 Task: Find connections with filter location Lengshuijiang with filter topic #family with filter profile language German with filter current company Shardul Amarchand Mangaldas & Co with filter school Punyashlok Ahilyadevi Holkar Solapur University, Solapur with filter industry Internet Publishing with filter service category Financial Analysis with filter keywords title VP of Miscellaneous Stuff
Action: Mouse moved to (267, 197)
Screenshot: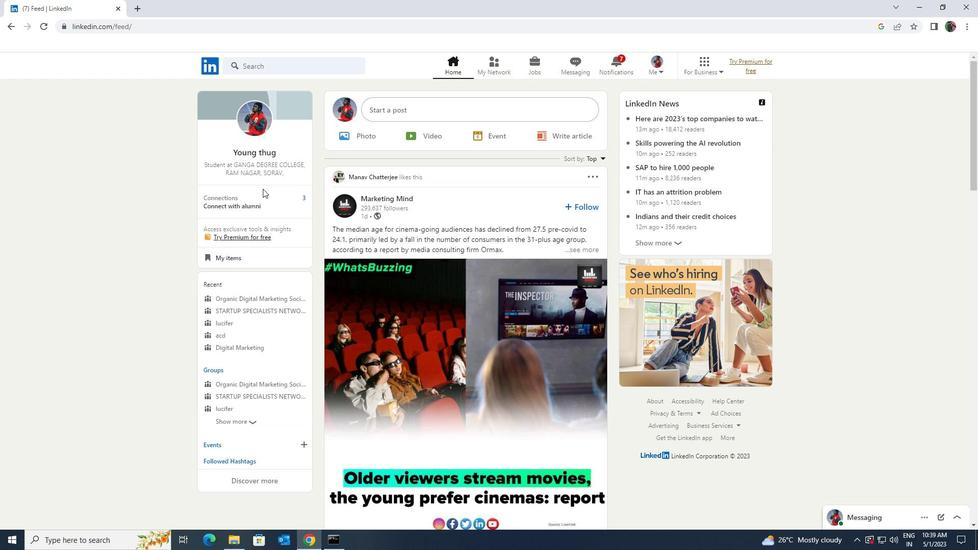 
Action: Mouse pressed left at (267, 197)
Screenshot: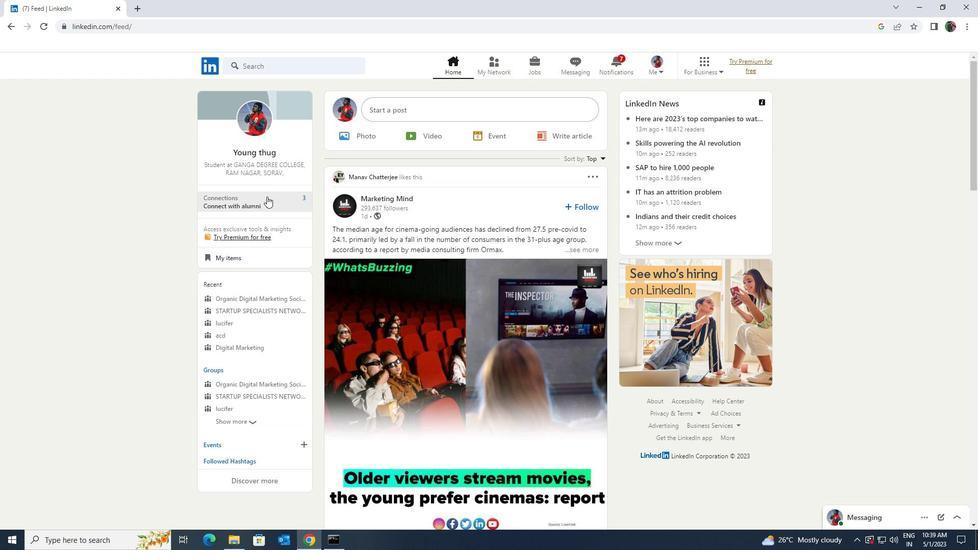 
Action: Mouse moved to (304, 126)
Screenshot: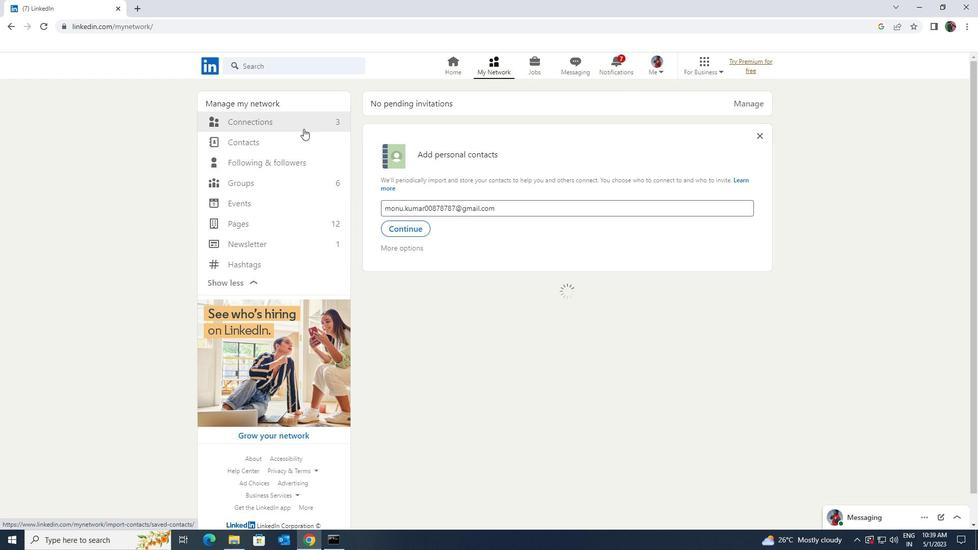 
Action: Mouse pressed left at (304, 126)
Screenshot: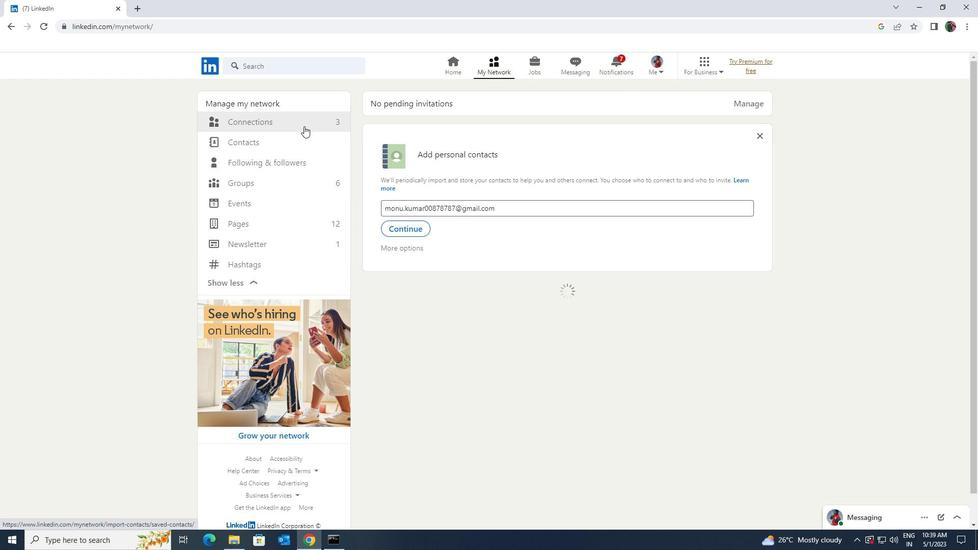 
Action: Mouse moved to (545, 125)
Screenshot: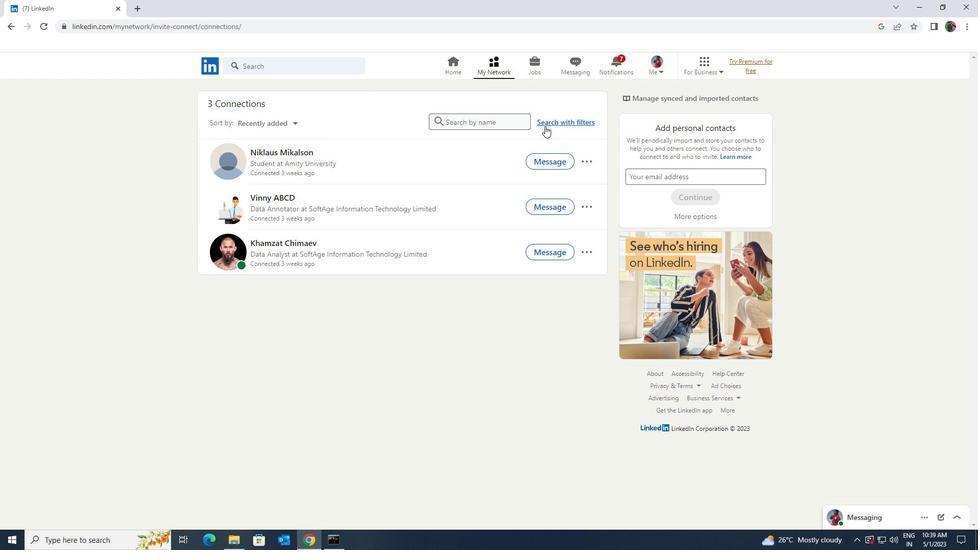 
Action: Mouse pressed left at (545, 125)
Screenshot: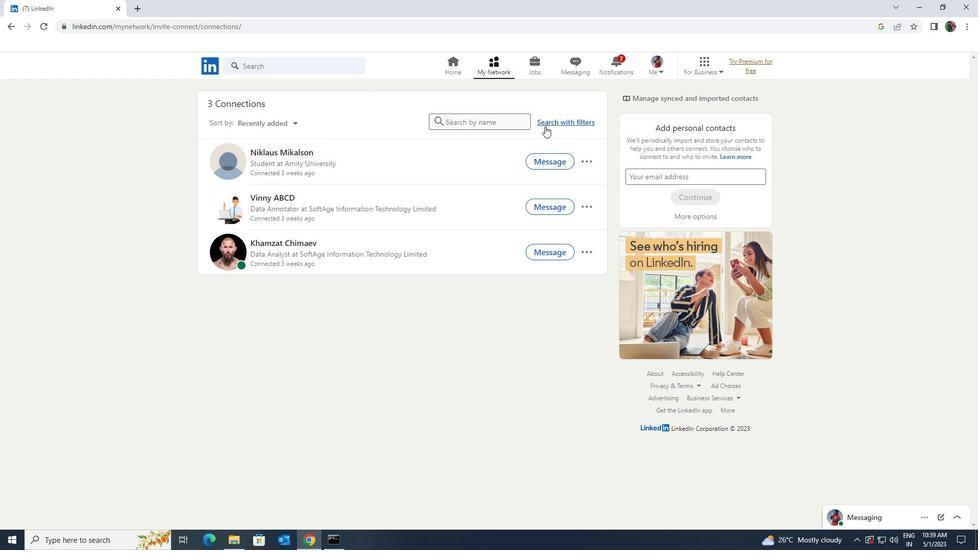 
Action: Mouse moved to (525, 95)
Screenshot: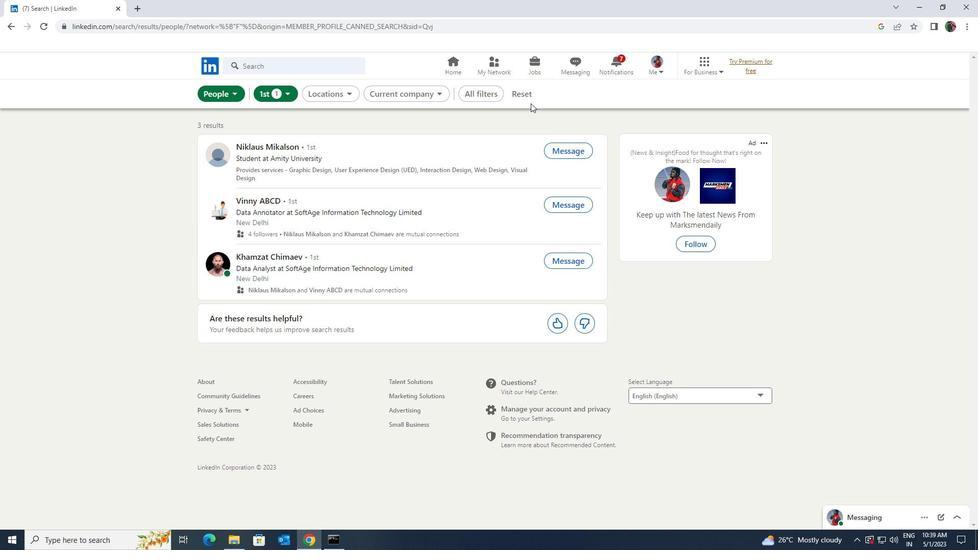 
Action: Mouse pressed left at (525, 95)
Screenshot: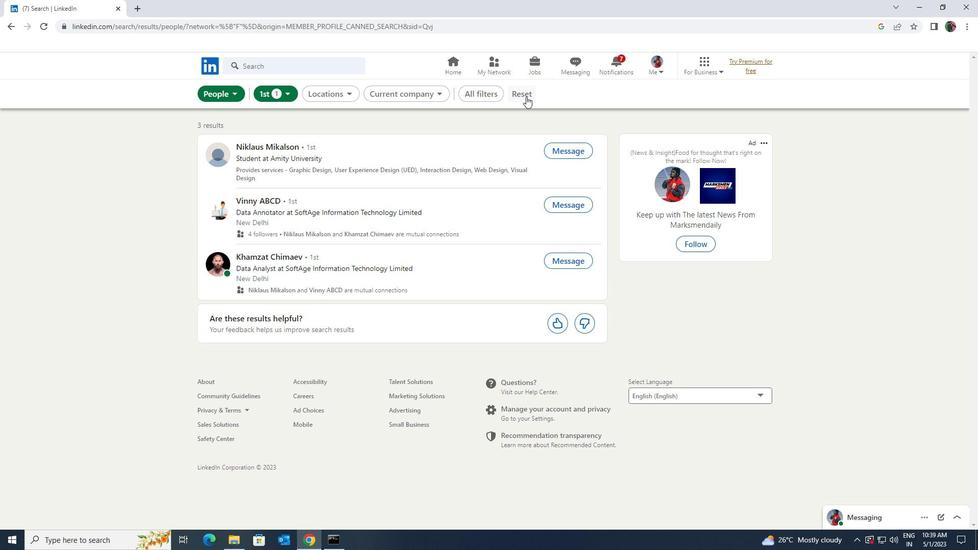 
Action: Mouse moved to (510, 91)
Screenshot: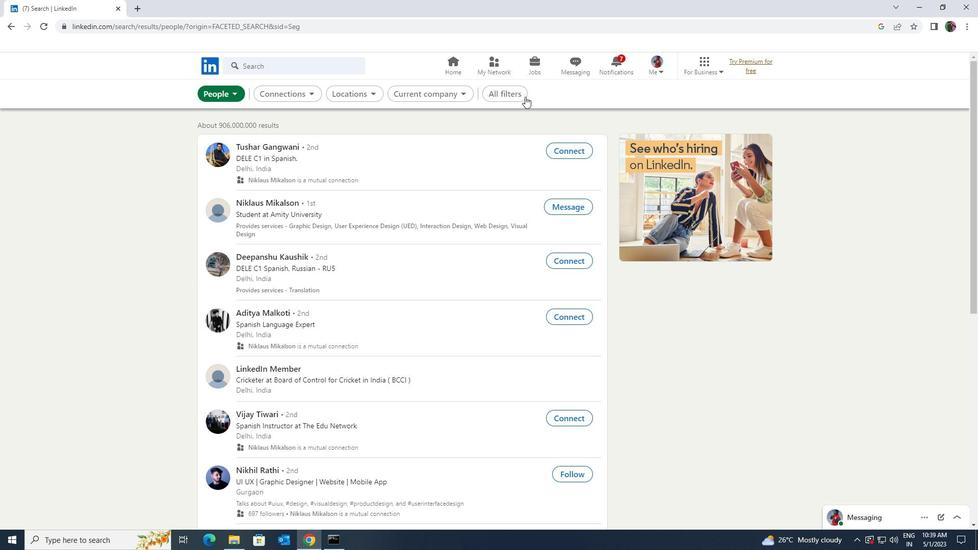 
Action: Mouse pressed left at (510, 91)
Screenshot: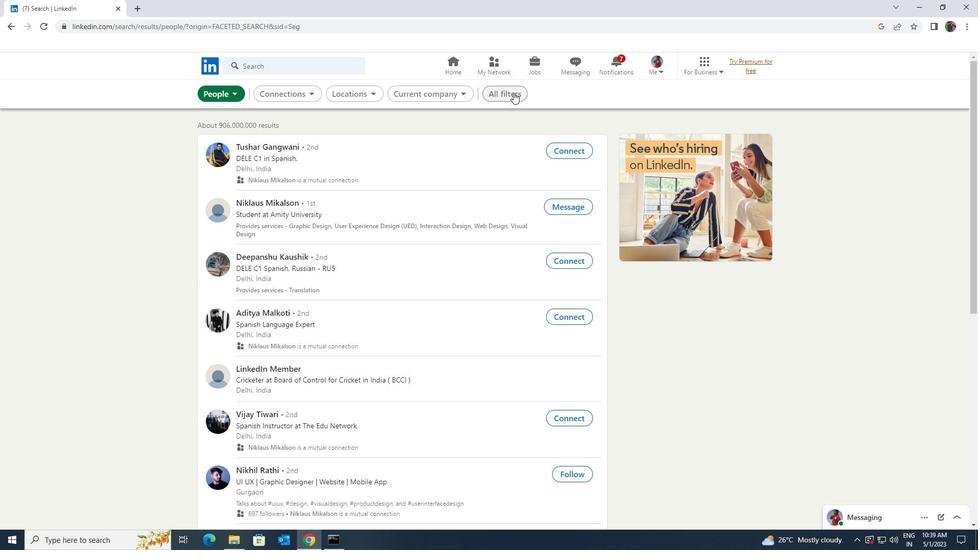 
Action: Mouse moved to (784, 331)
Screenshot: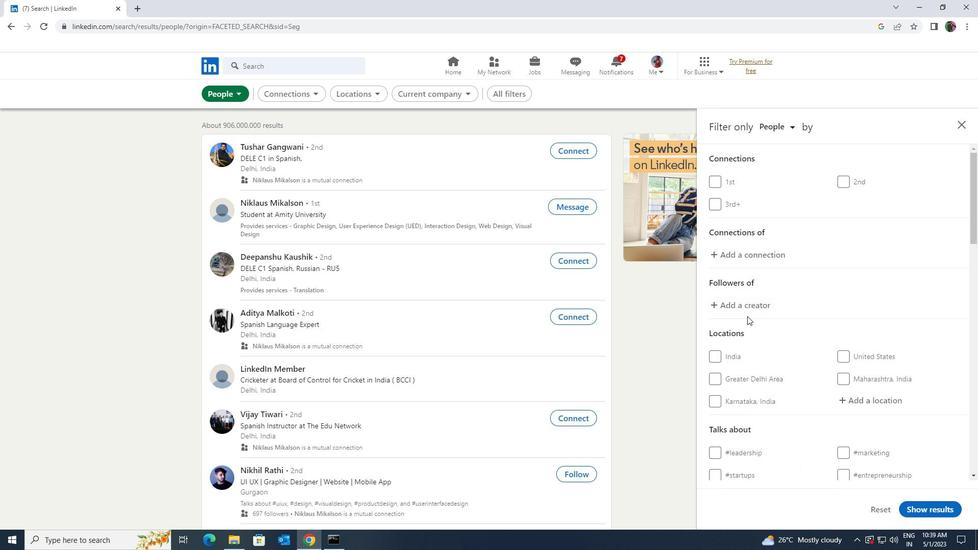 
Action: Mouse scrolled (784, 331) with delta (0, 0)
Screenshot: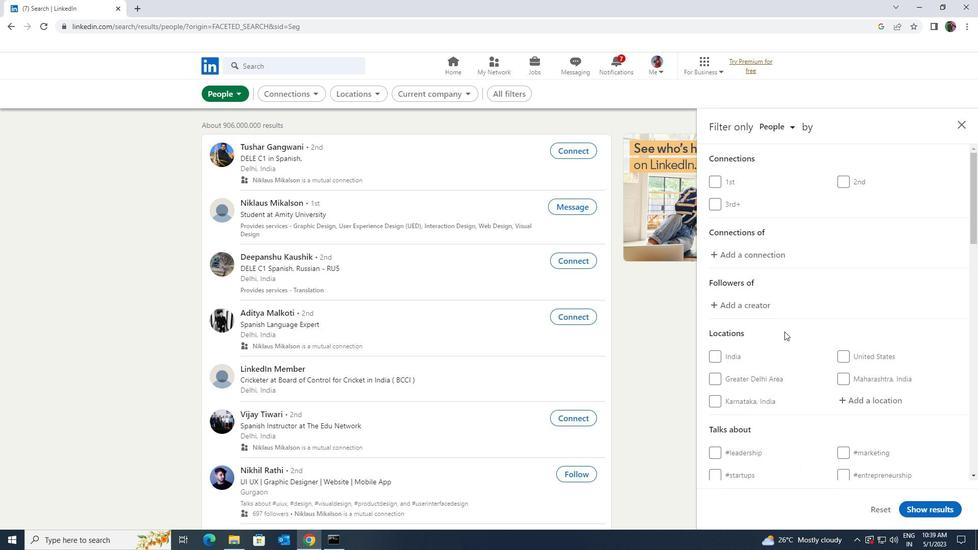 
Action: Mouse scrolled (784, 331) with delta (0, 0)
Screenshot: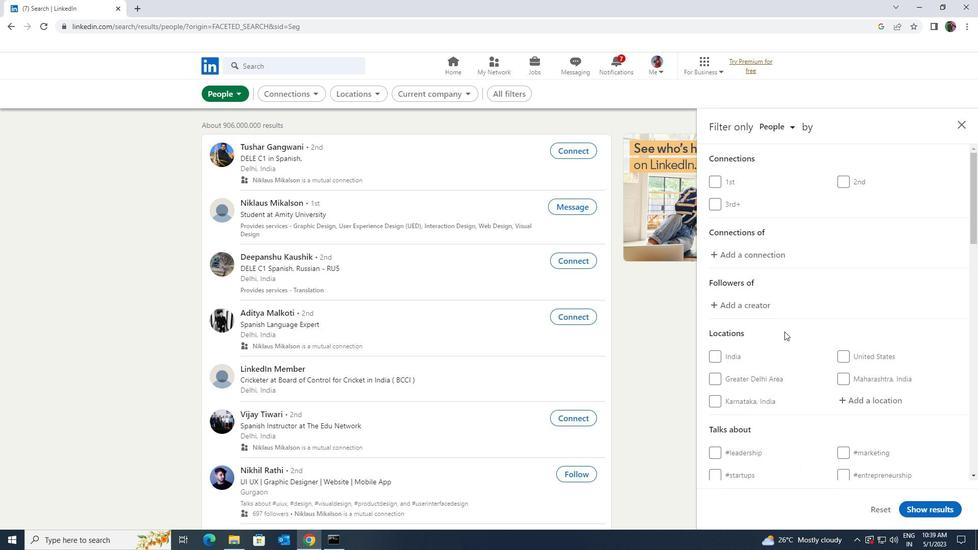 
Action: Mouse moved to (845, 297)
Screenshot: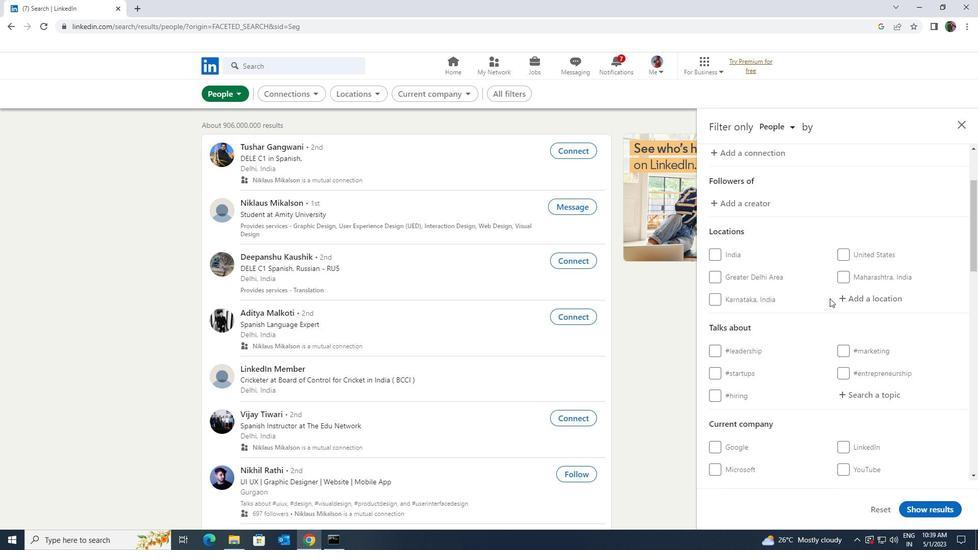 
Action: Mouse pressed left at (845, 297)
Screenshot: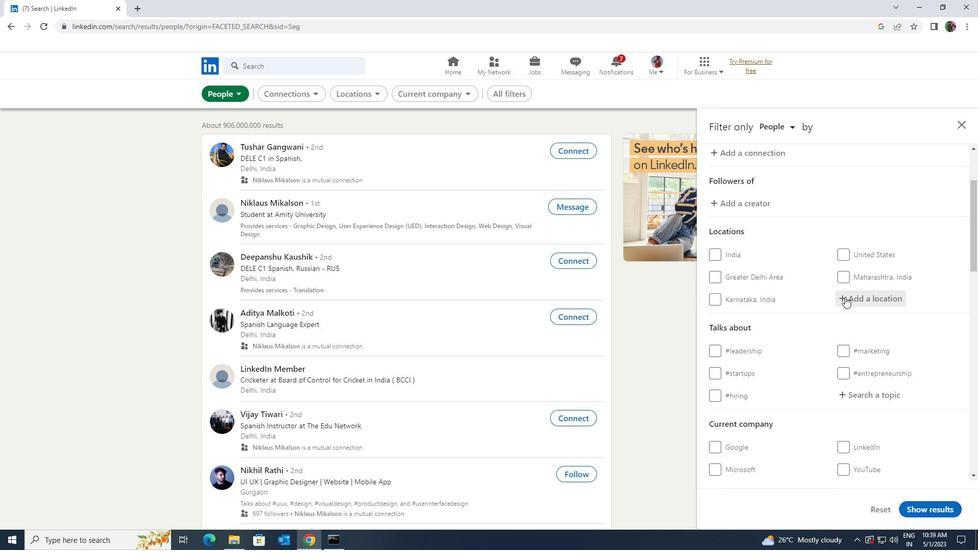 
Action: Key pressed <Key.shift>LENGSHUIJIANG
Screenshot: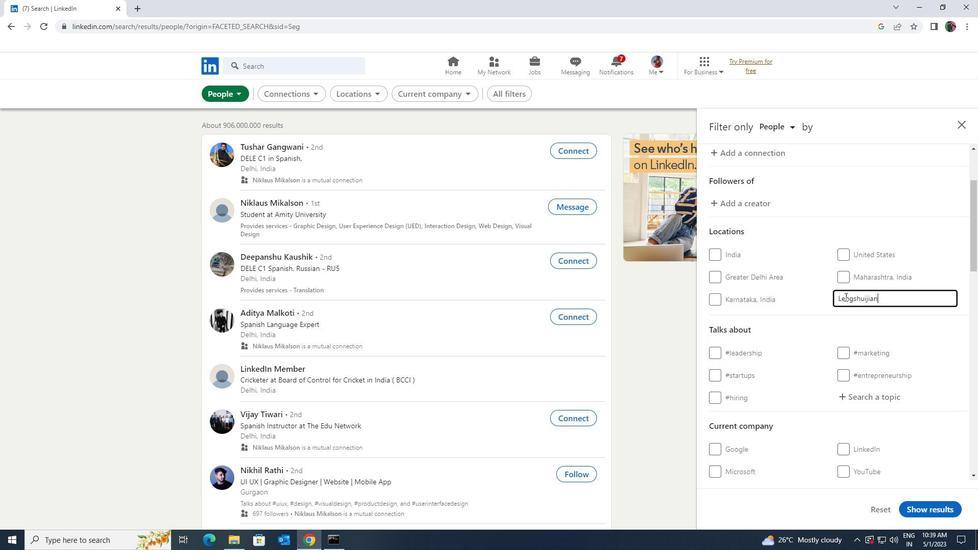 
Action: Mouse moved to (870, 389)
Screenshot: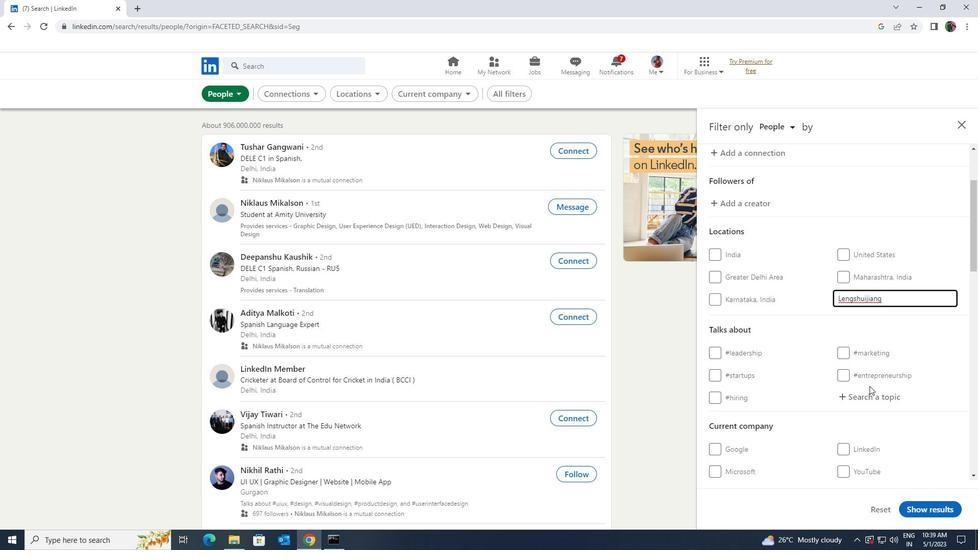 
Action: Mouse pressed left at (870, 389)
Screenshot: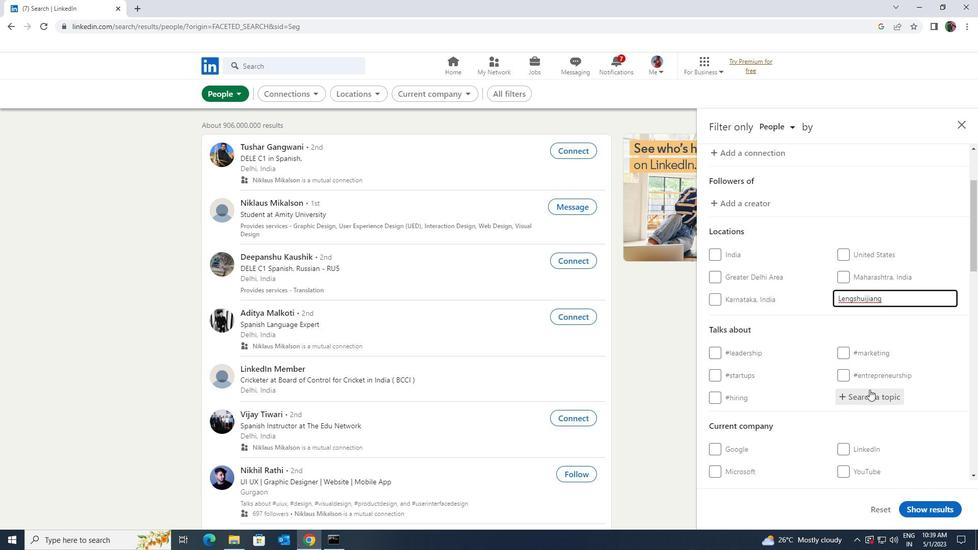 
Action: Key pressed <Key.shift>FAMILY
Screenshot: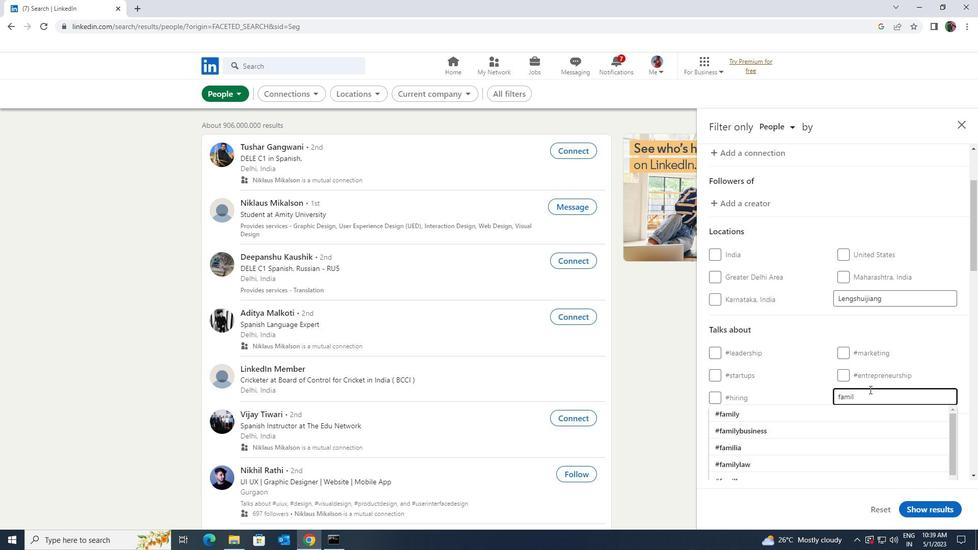 
Action: Mouse moved to (860, 409)
Screenshot: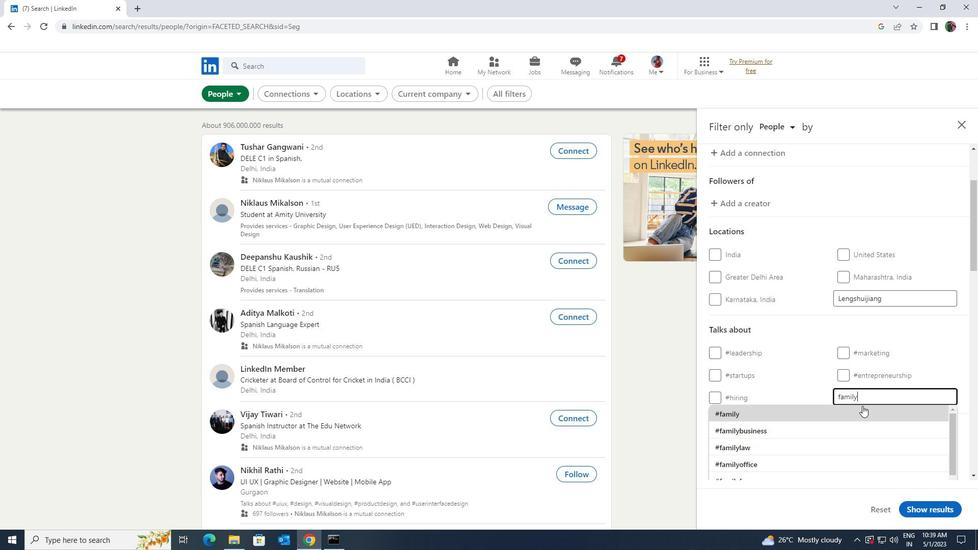 
Action: Mouse pressed left at (860, 409)
Screenshot: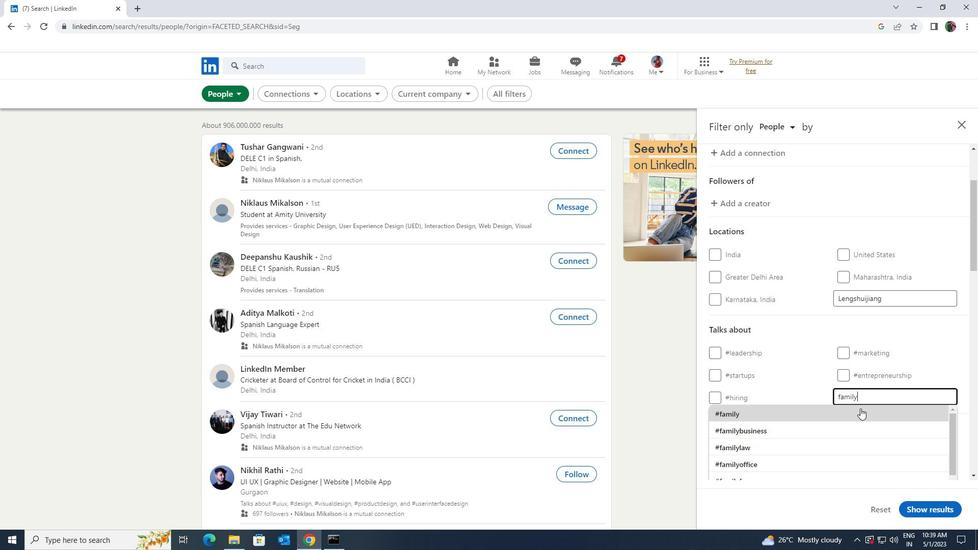 
Action: Mouse scrolled (860, 408) with delta (0, 0)
Screenshot: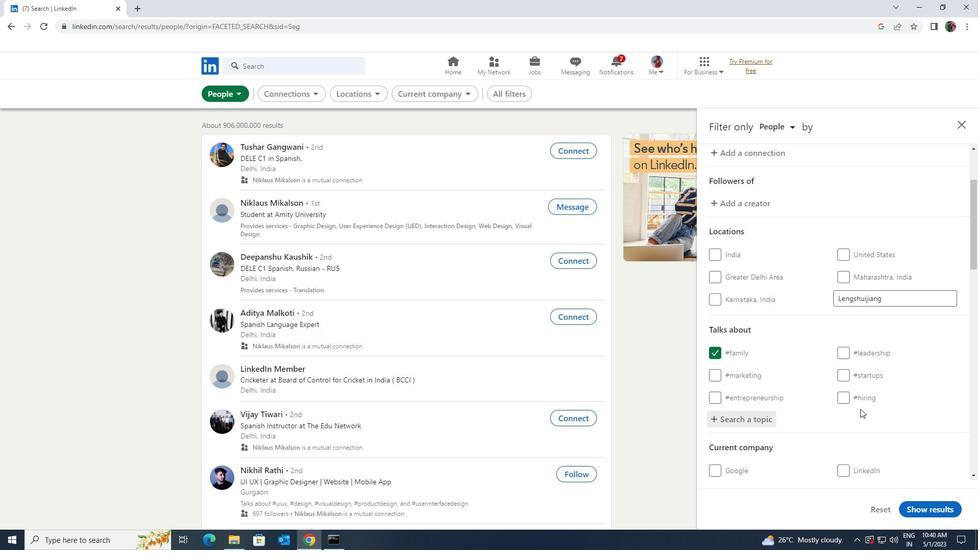 
Action: Mouse scrolled (860, 408) with delta (0, 0)
Screenshot: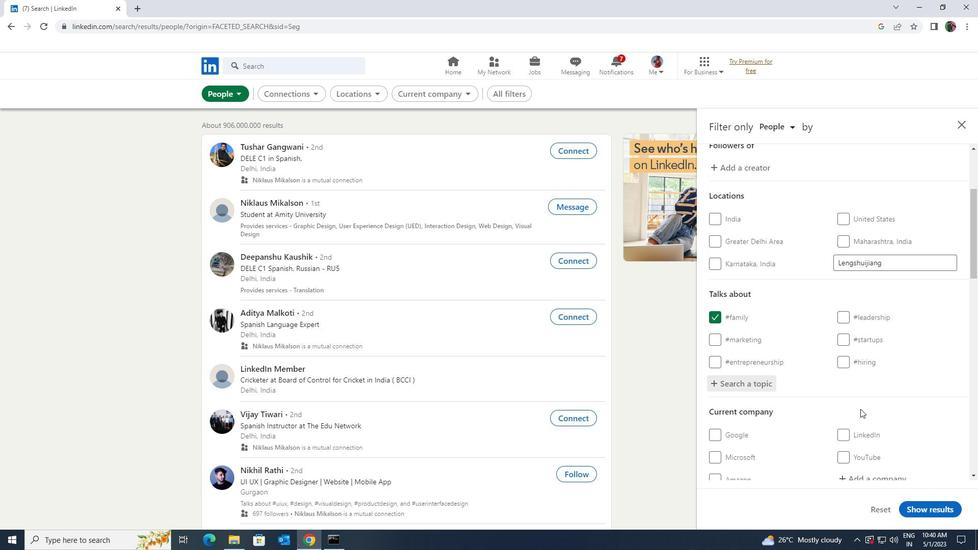 
Action: Mouse scrolled (860, 408) with delta (0, 0)
Screenshot: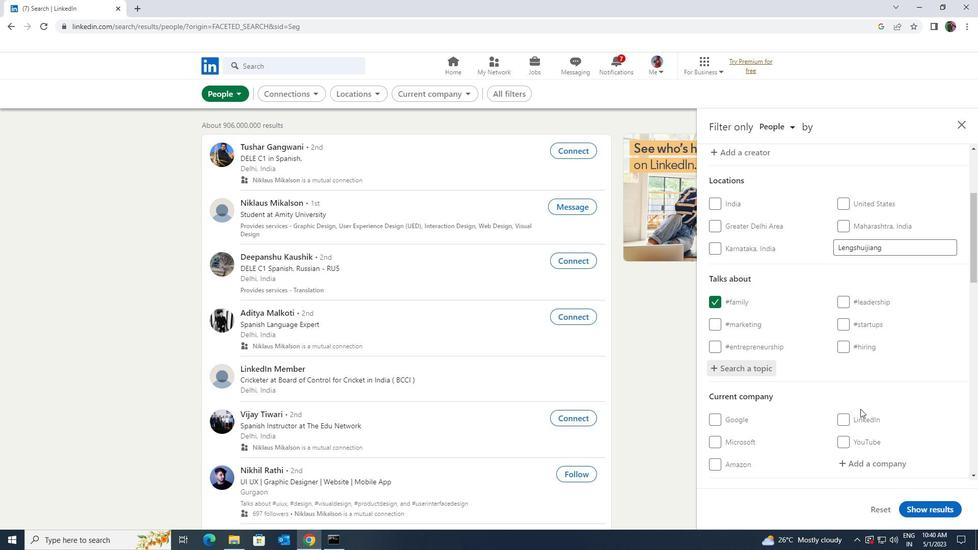 
Action: Mouse scrolled (860, 408) with delta (0, 0)
Screenshot: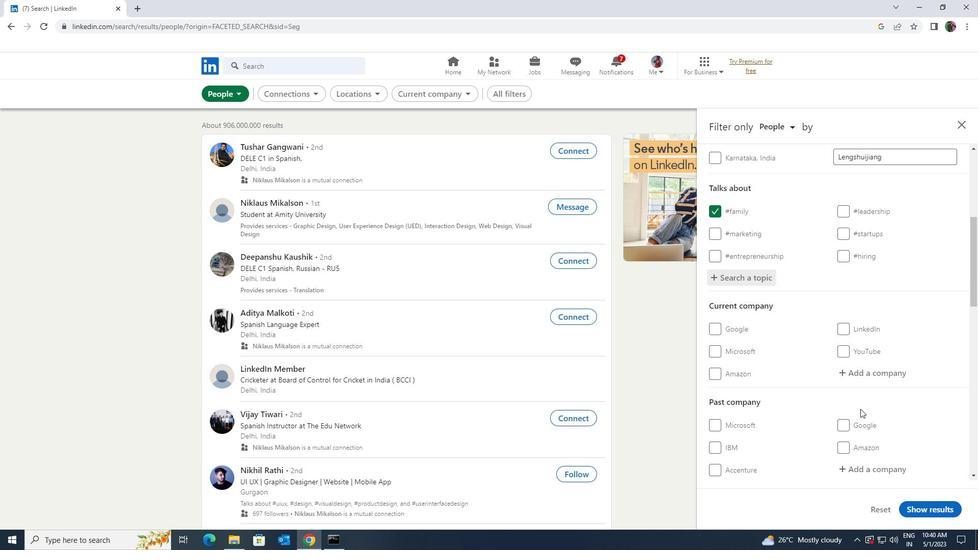 
Action: Mouse scrolled (860, 408) with delta (0, 0)
Screenshot: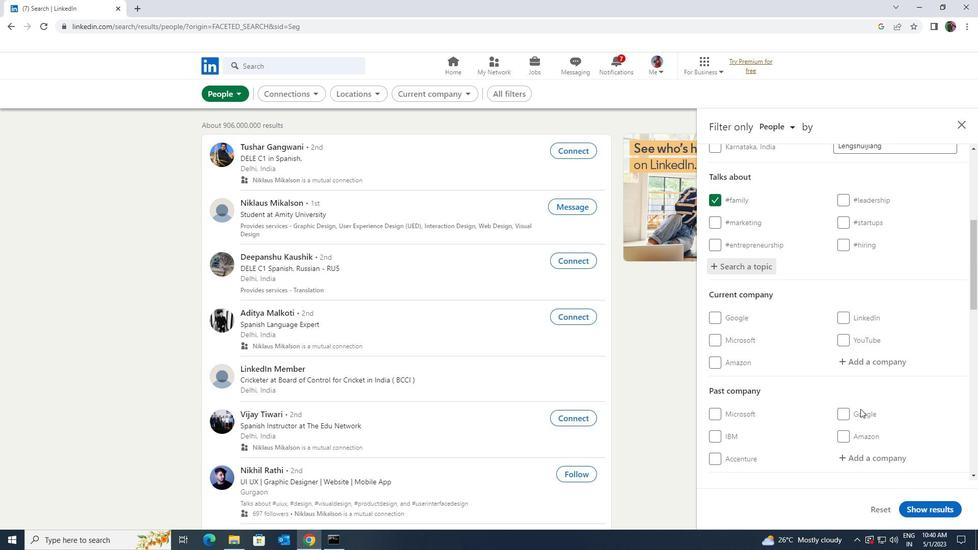 
Action: Mouse scrolled (860, 408) with delta (0, 0)
Screenshot: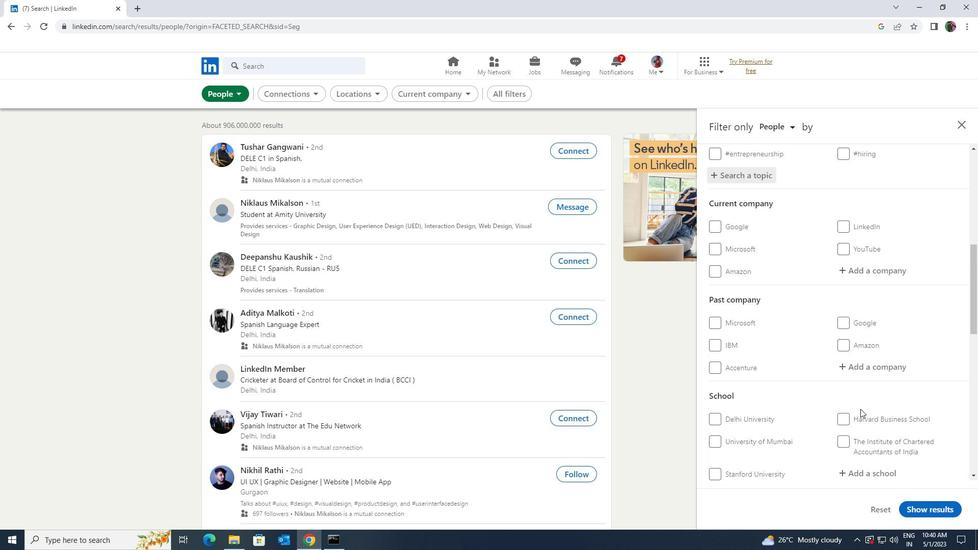 
Action: Mouse scrolled (860, 408) with delta (0, 0)
Screenshot: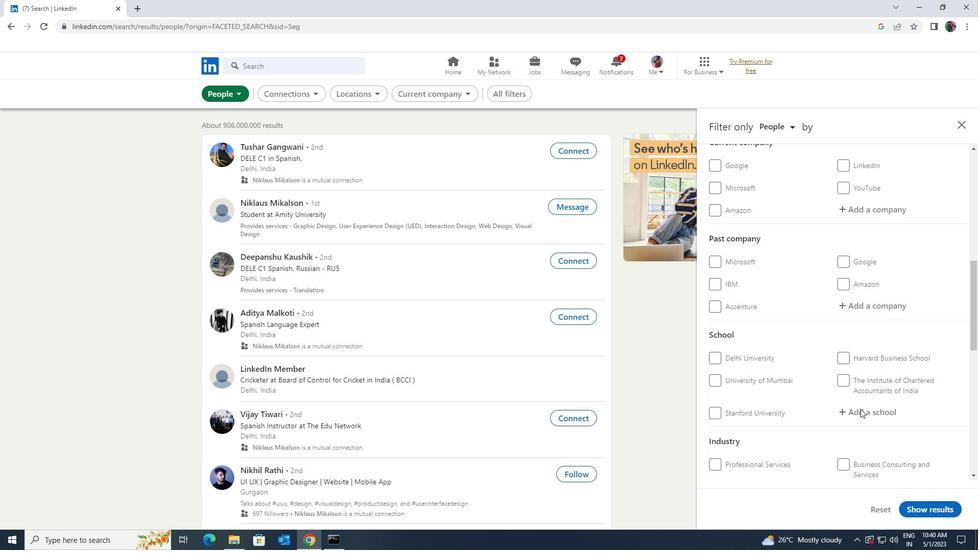 
Action: Mouse scrolled (860, 408) with delta (0, 0)
Screenshot: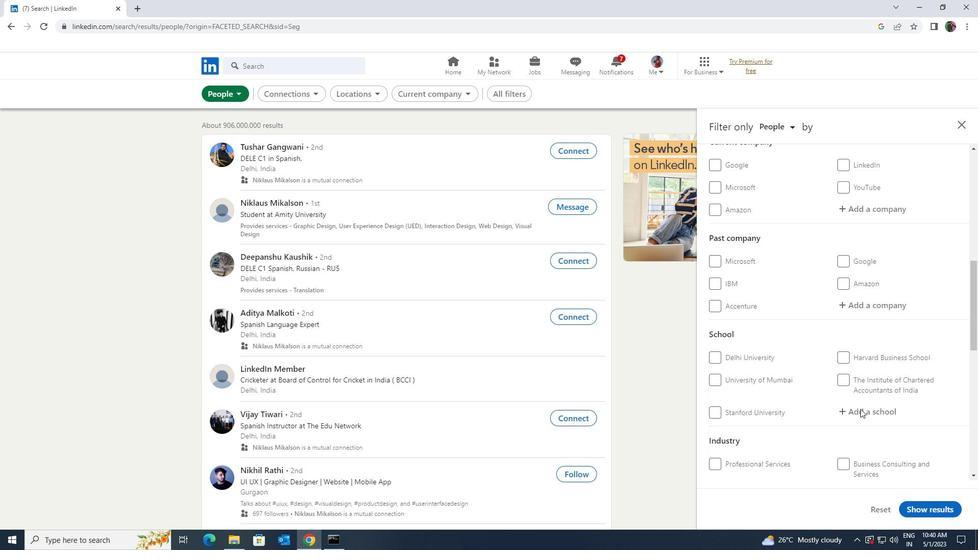 
Action: Mouse scrolled (860, 408) with delta (0, 0)
Screenshot: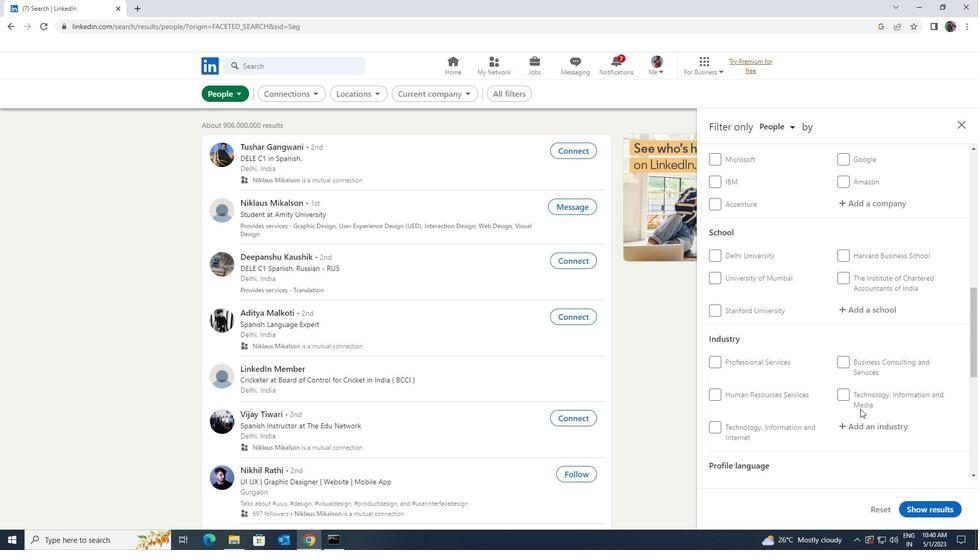 
Action: Mouse scrolled (860, 408) with delta (0, 0)
Screenshot: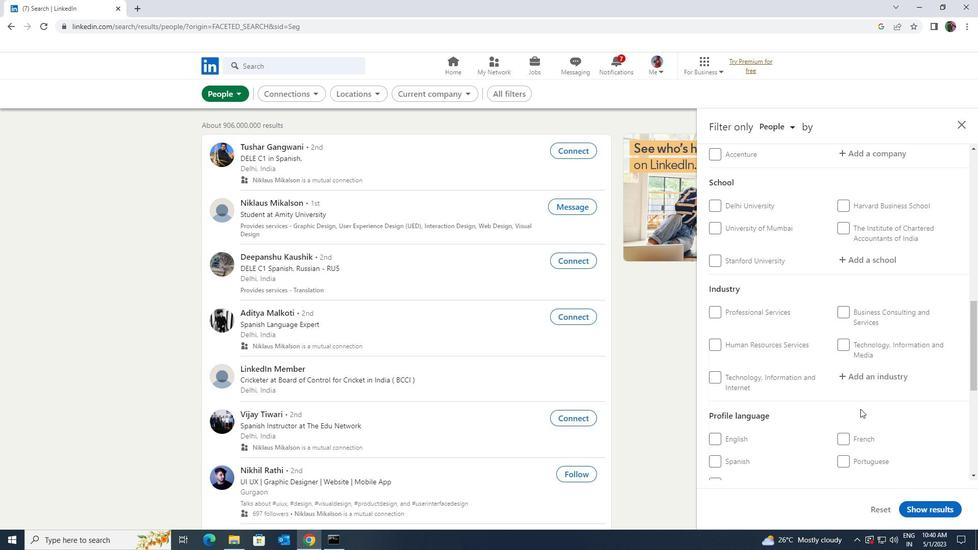 
Action: Mouse scrolled (860, 408) with delta (0, 0)
Screenshot: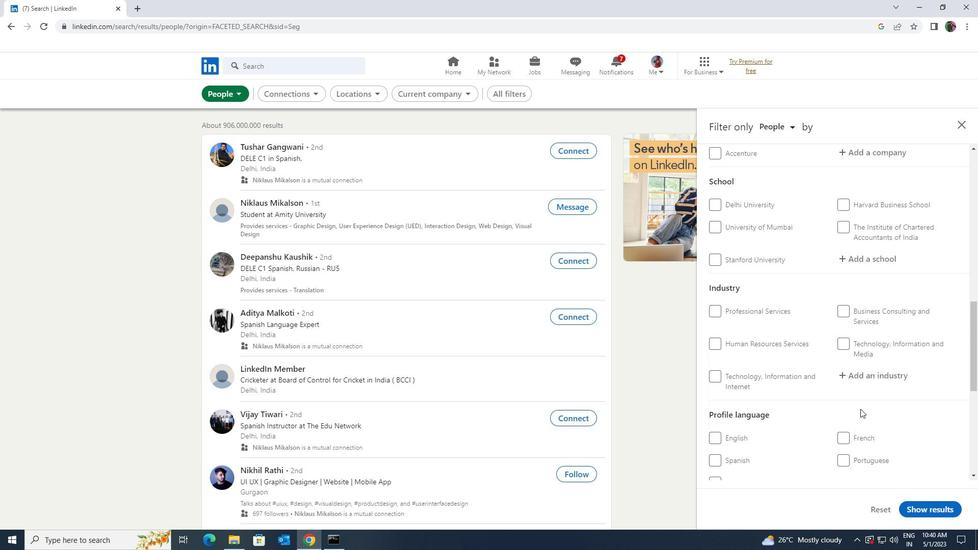 
Action: Mouse moved to (719, 380)
Screenshot: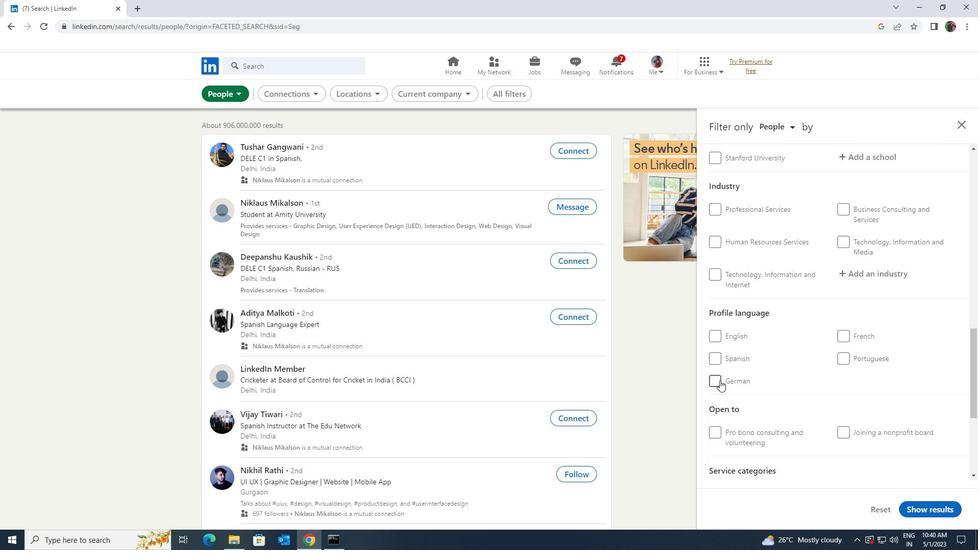 
Action: Mouse pressed left at (719, 380)
Screenshot: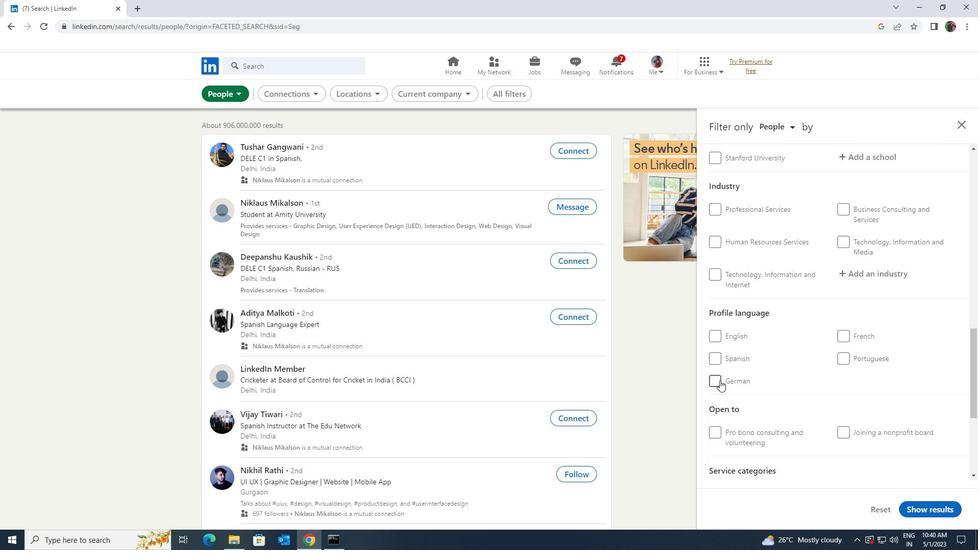 
Action: Mouse moved to (799, 391)
Screenshot: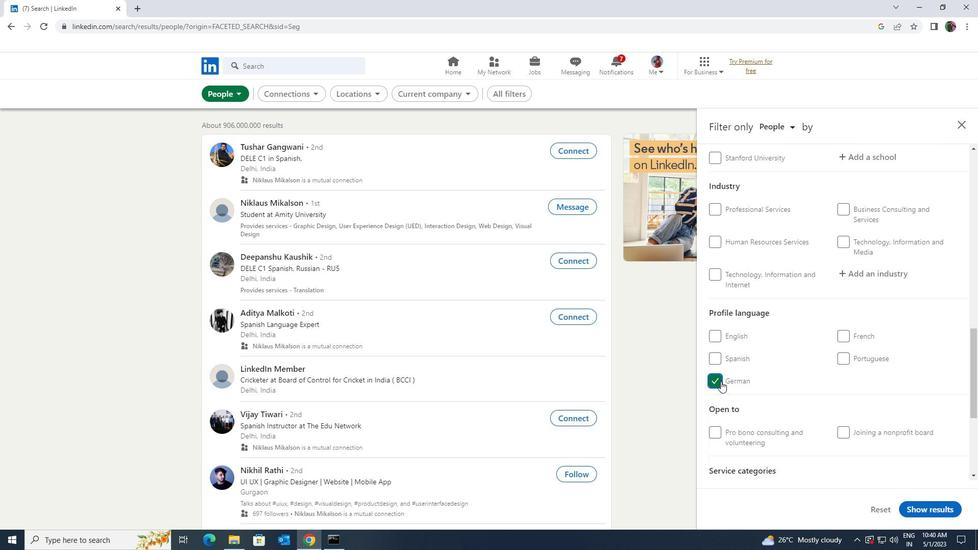 
Action: Mouse scrolled (799, 392) with delta (0, 0)
Screenshot: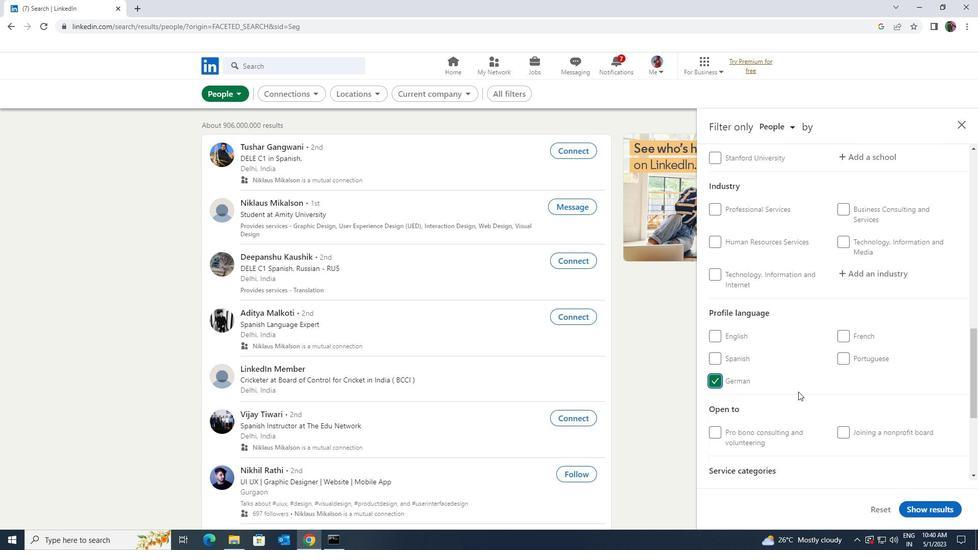 
Action: Mouse scrolled (799, 392) with delta (0, 0)
Screenshot: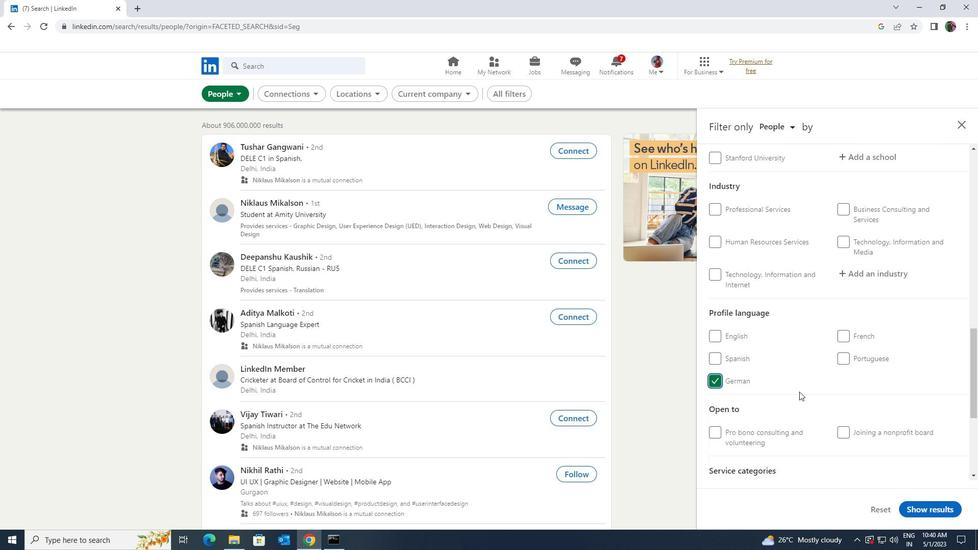 
Action: Mouse moved to (800, 391)
Screenshot: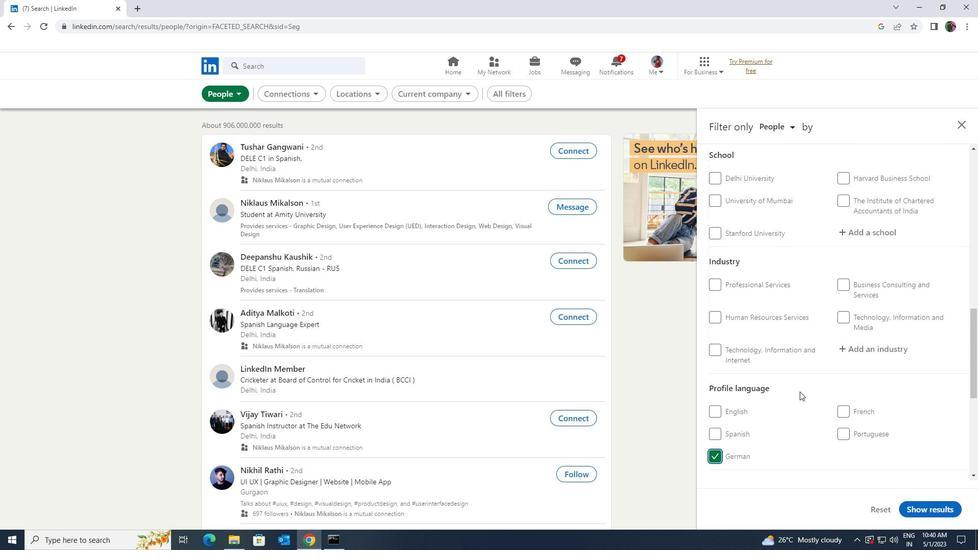 
Action: Mouse scrolled (800, 392) with delta (0, 0)
Screenshot: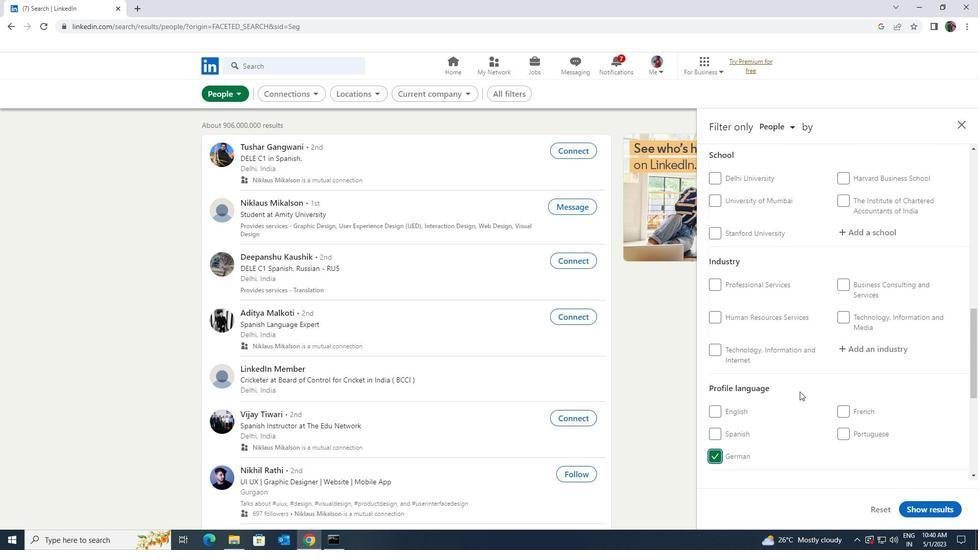 
Action: Mouse moved to (800, 391)
Screenshot: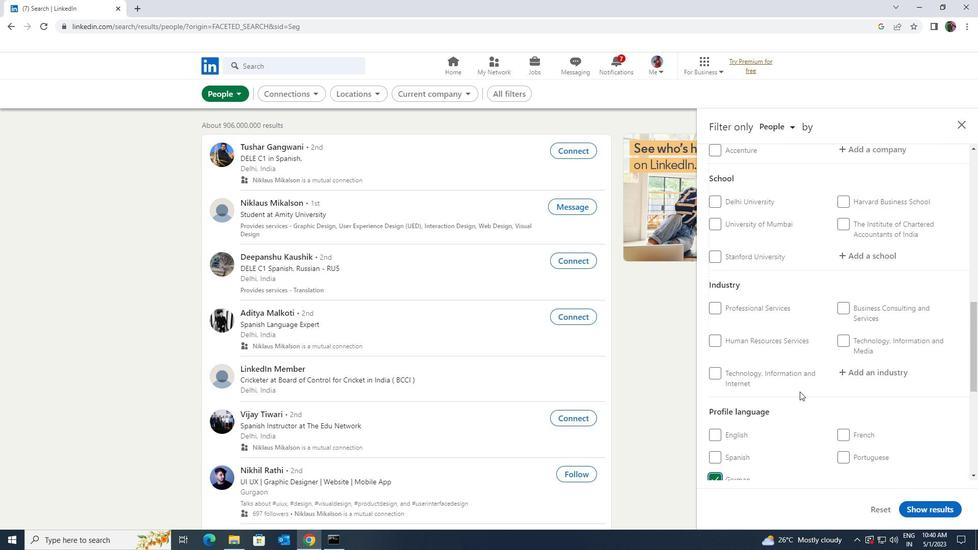 
Action: Mouse scrolled (800, 392) with delta (0, 0)
Screenshot: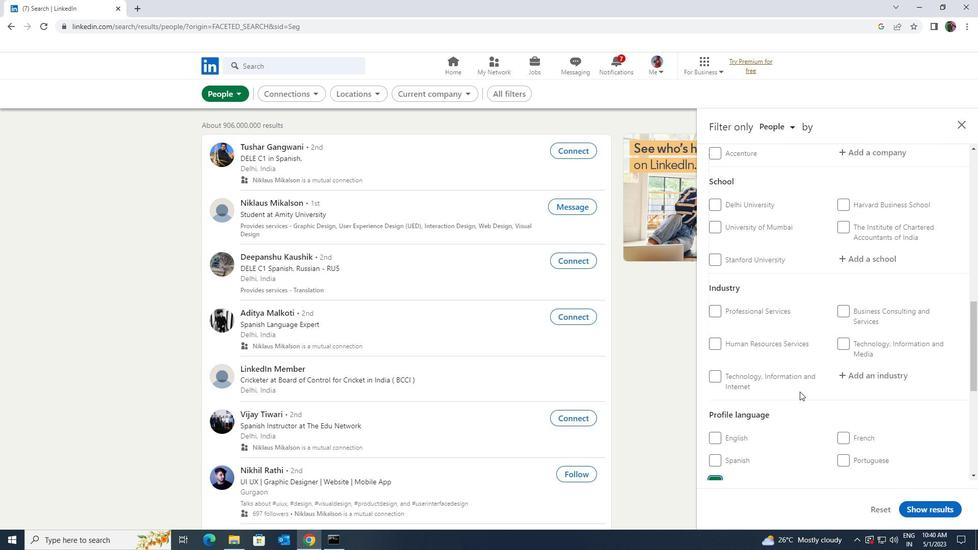 
Action: Mouse moved to (801, 391)
Screenshot: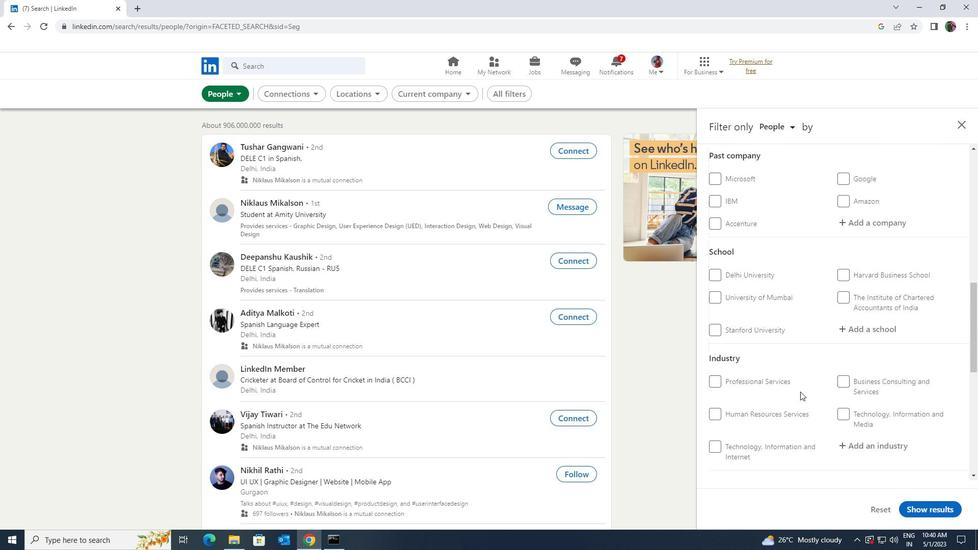 
Action: Mouse scrolled (801, 391) with delta (0, 0)
Screenshot: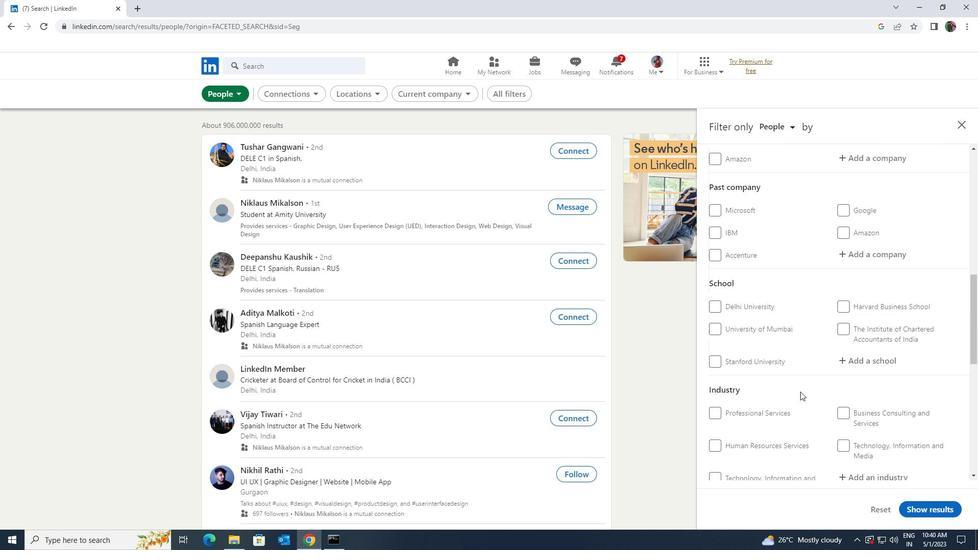 
Action: Mouse scrolled (801, 391) with delta (0, 0)
Screenshot: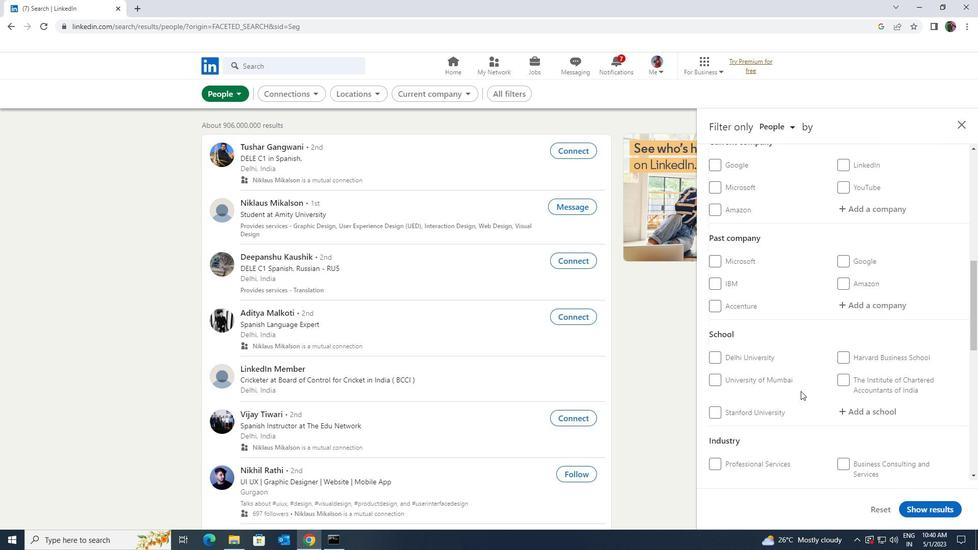 
Action: Mouse scrolled (801, 391) with delta (0, 0)
Screenshot: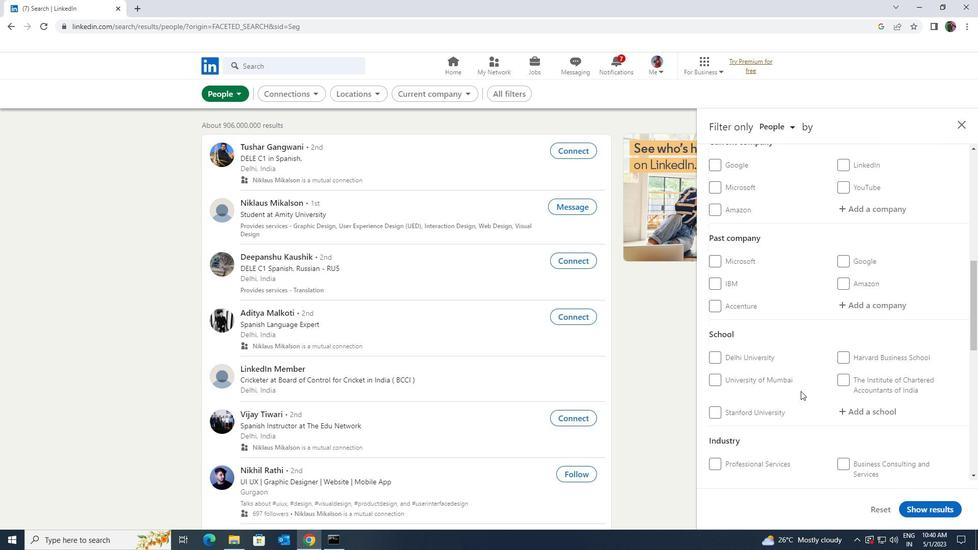 
Action: Mouse scrolled (801, 391) with delta (0, 0)
Screenshot: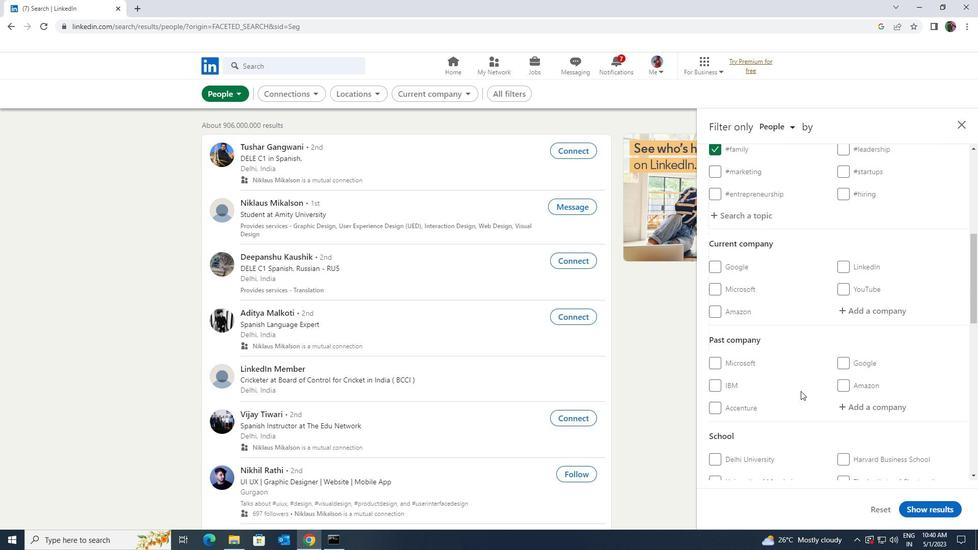 
Action: Mouse moved to (853, 364)
Screenshot: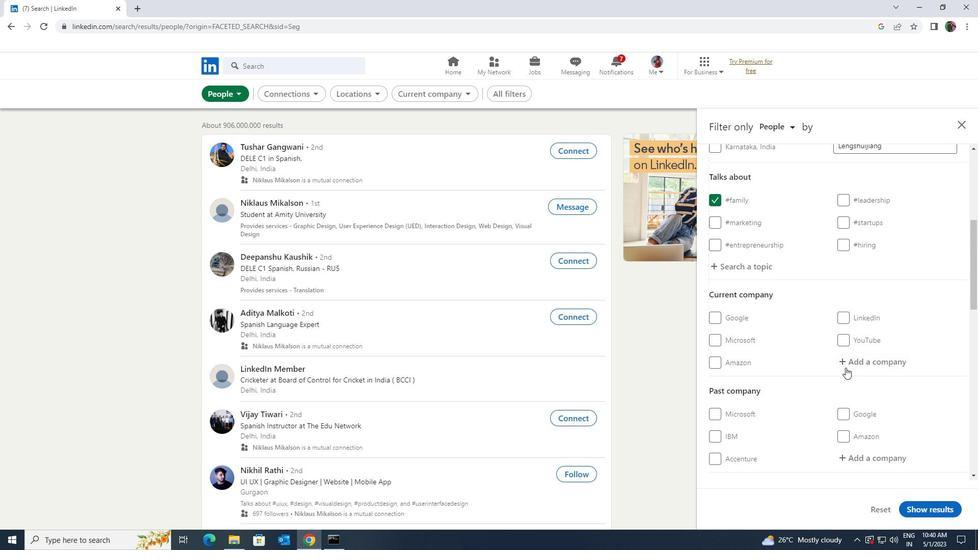
Action: Mouse pressed left at (853, 364)
Screenshot: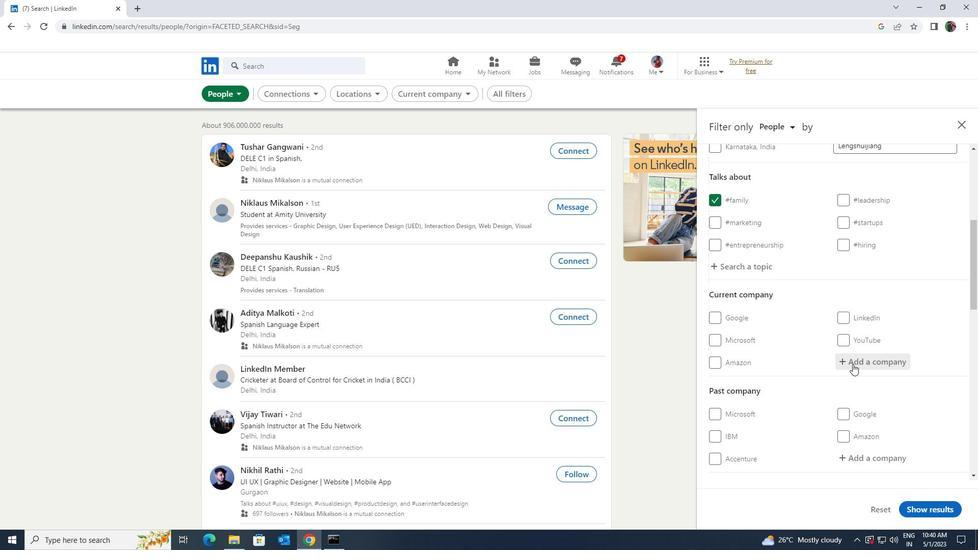 
Action: Key pressed <Key.shift>SHARDUAL<Key.backspace><Key.backspace>L
Screenshot: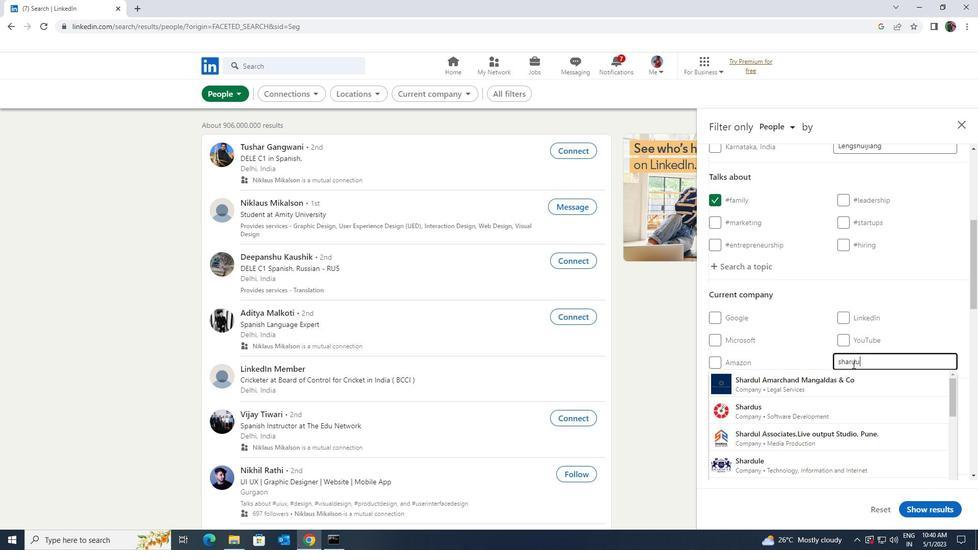 
Action: Mouse moved to (859, 379)
Screenshot: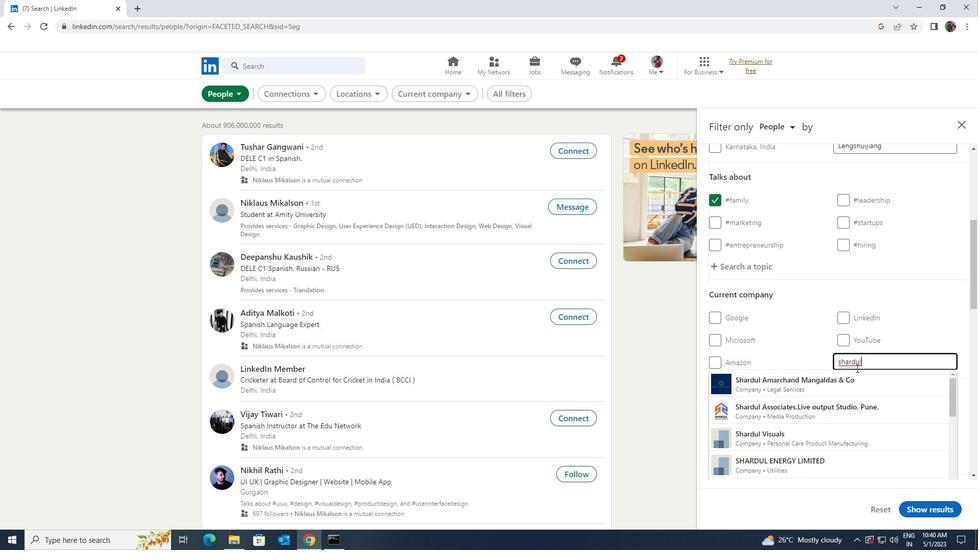 
Action: Mouse pressed left at (859, 379)
Screenshot: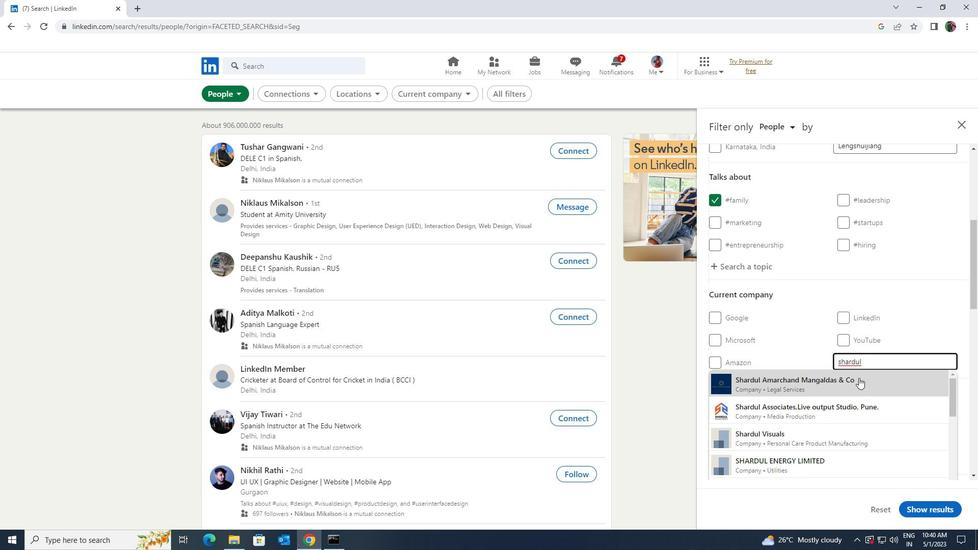 
Action: Mouse scrolled (859, 379) with delta (0, 0)
Screenshot: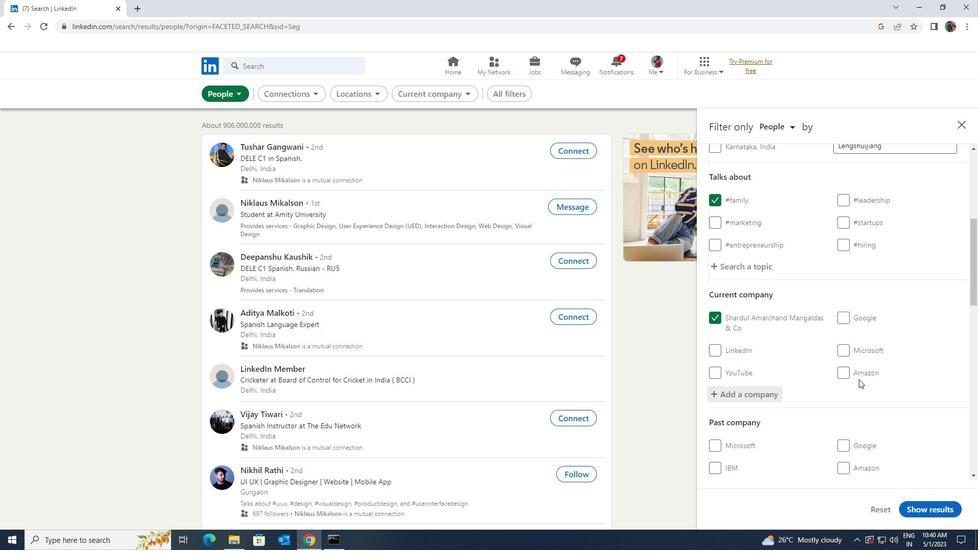 
Action: Mouse scrolled (859, 379) with delta (0, 0)
Screenshot: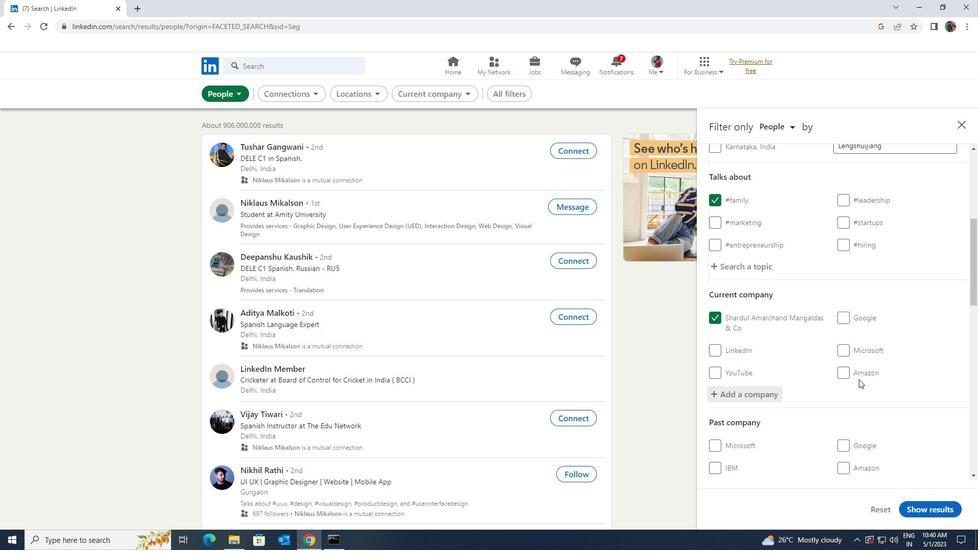 
Action: Mouse scrolled (859, 379) with delta (0, 0)
Screenshot: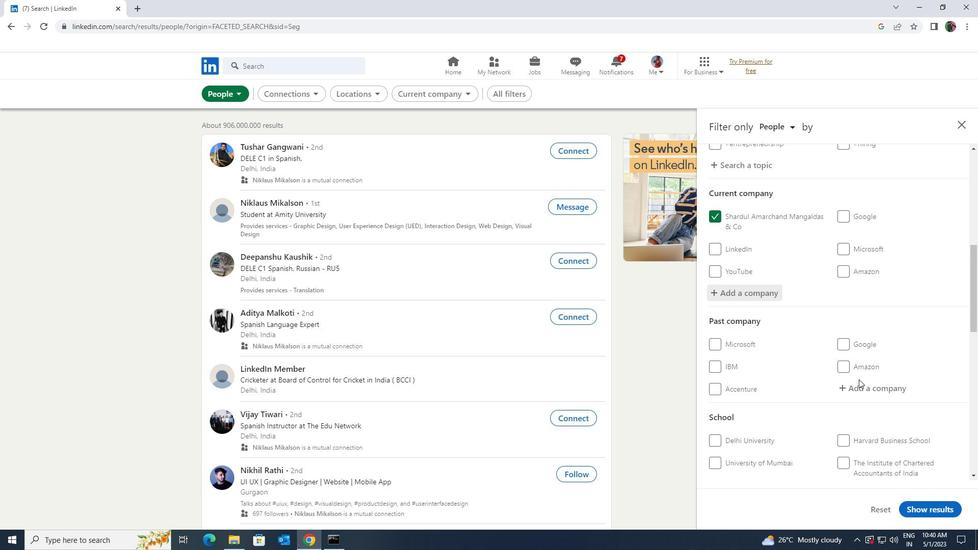 
Action: Mouse scrolled (859, 379) with delta (0, 0)
Screenshot: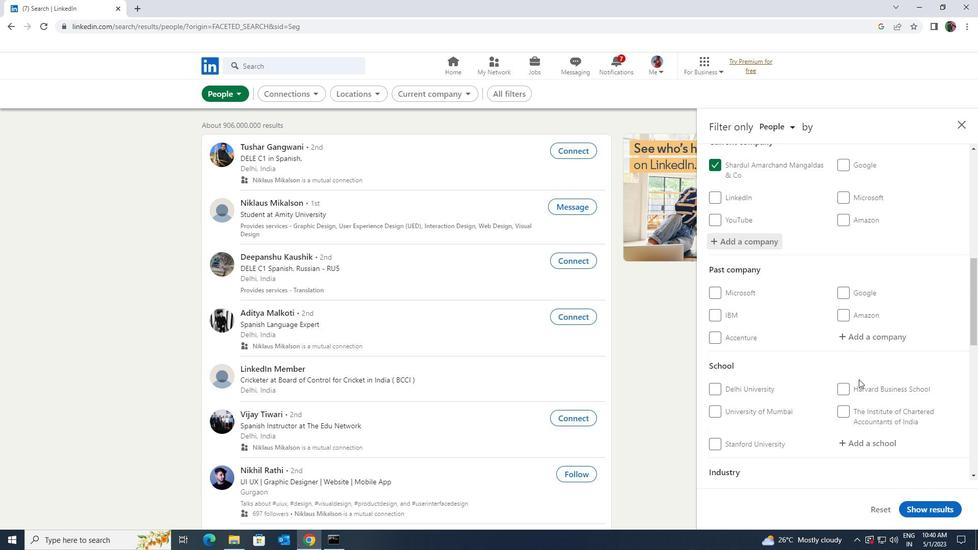 
Action: Mouse moved to (861, 390)
Screenshot: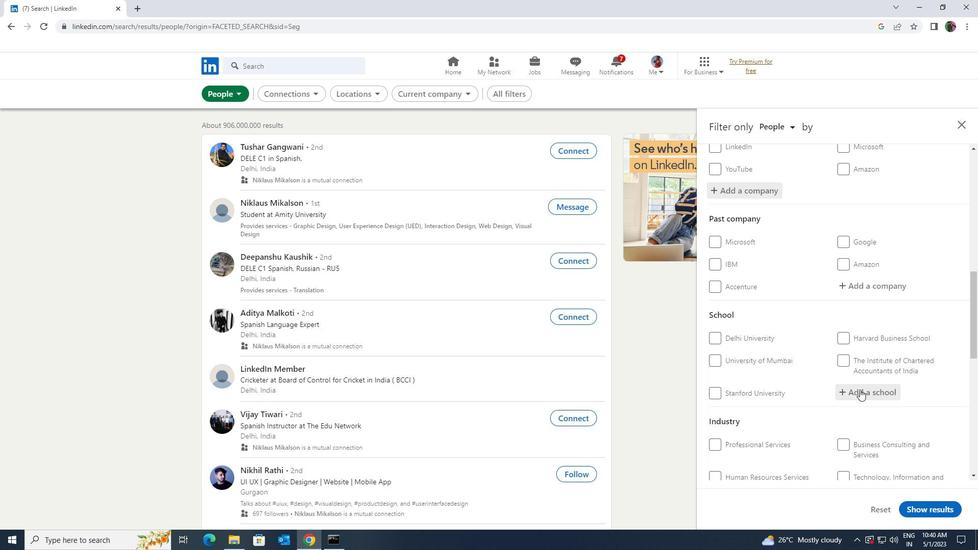
Action: Mouse pressed left at (861, 390)
Screenshot: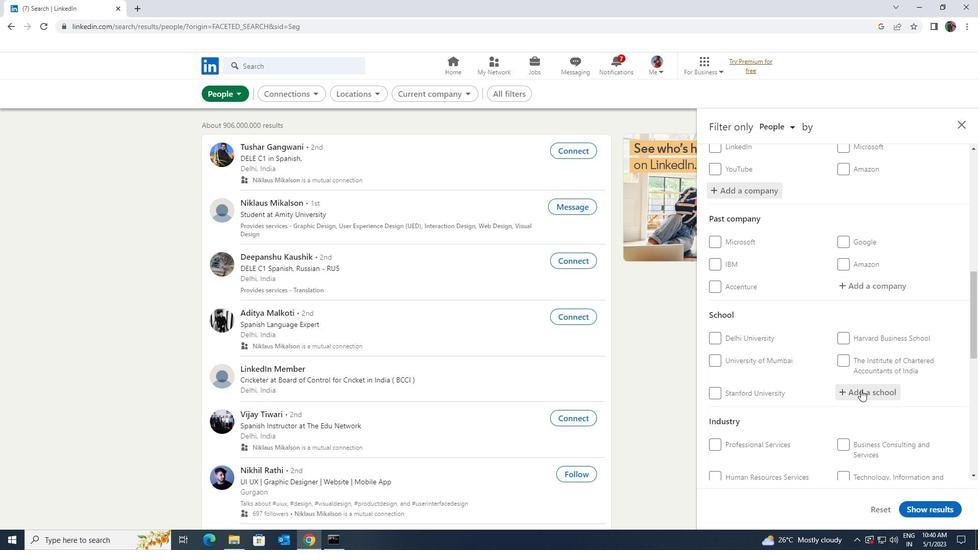 
Action: Key pressed <Key.shift>PUNYASHLOK
Screenshot: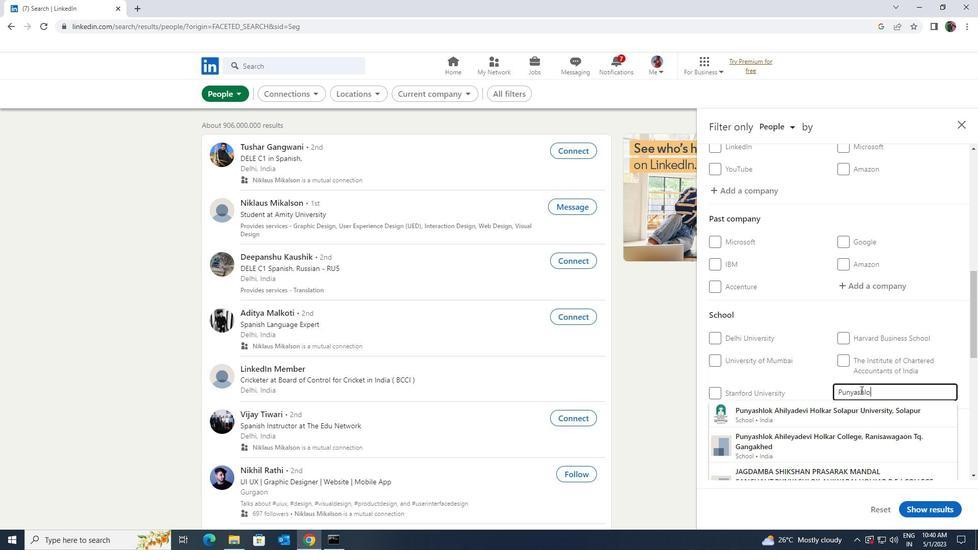 
Action: Mouse moved to (861, 409)
Screenshot: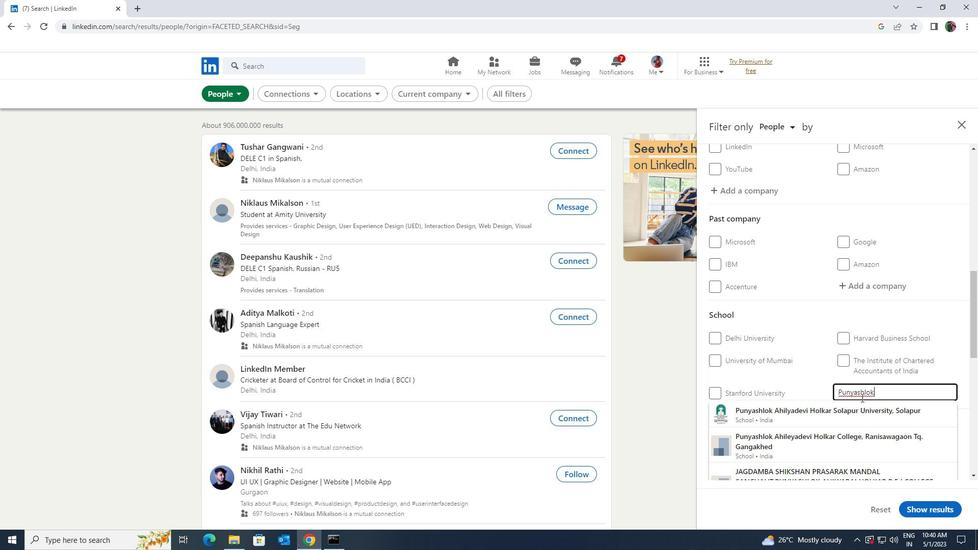 
Action: Mouse pressed left at (861, 409)
Screenshot: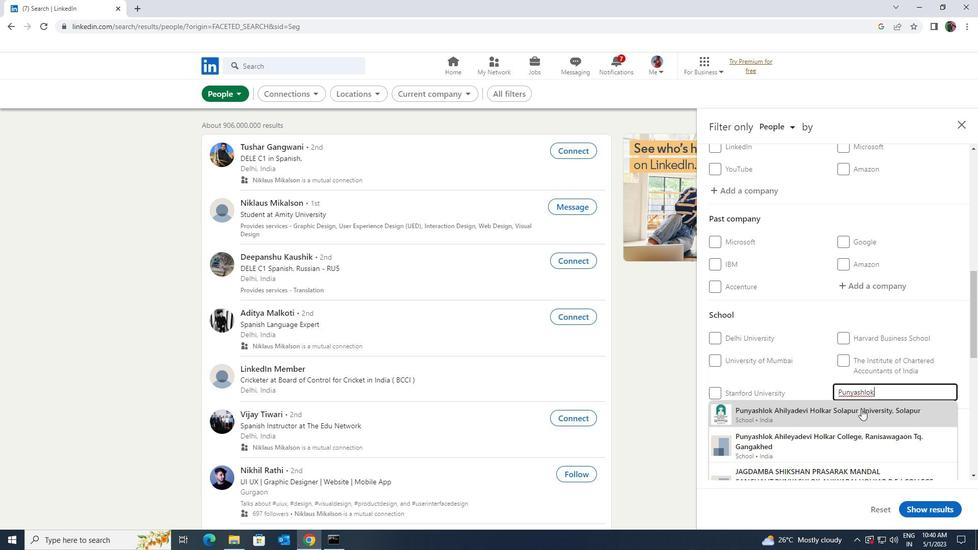
Action: Mouse scrolled (861, 408) with delta (0, 0)
Screenshot: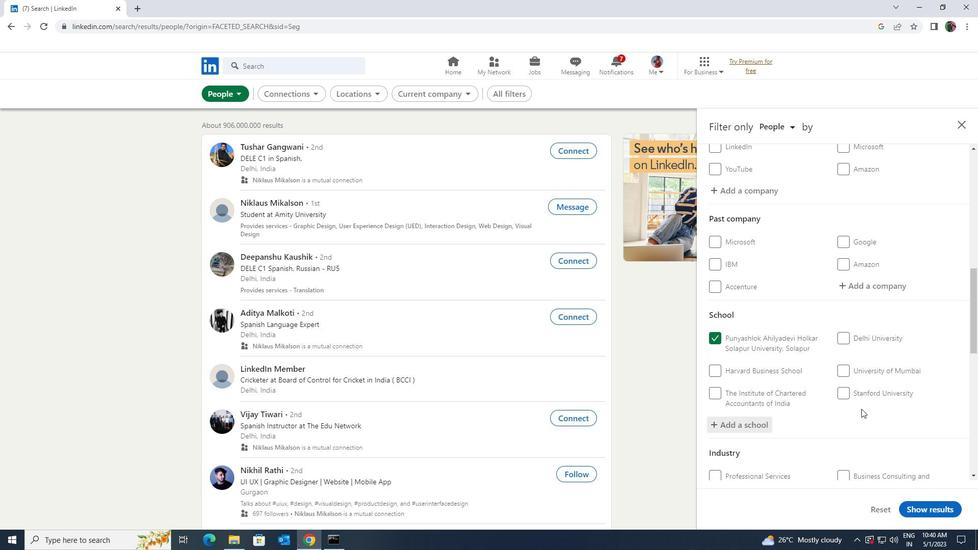 
Action: Mouse scrolled (861, 408) with delta (0, 0)
Screenshot: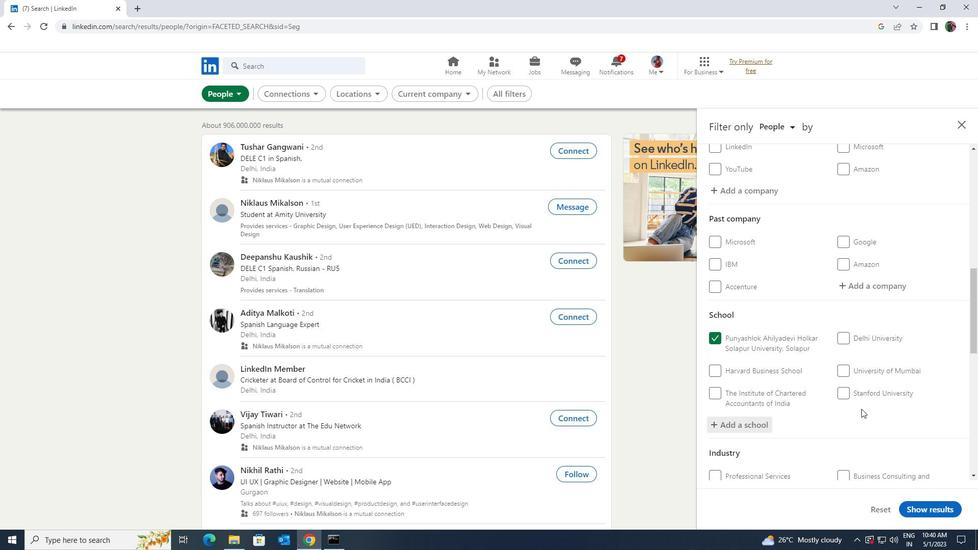 
Action: Mouse moved to (860, 410)
Screenshot: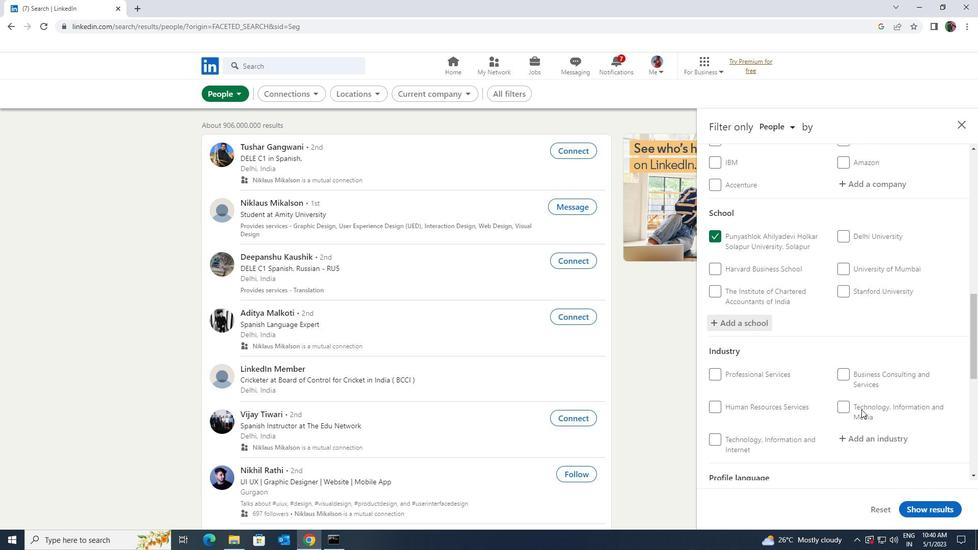 
Action: Mouse scrolled (860, 410) with delta (0, 0)
Screenshot: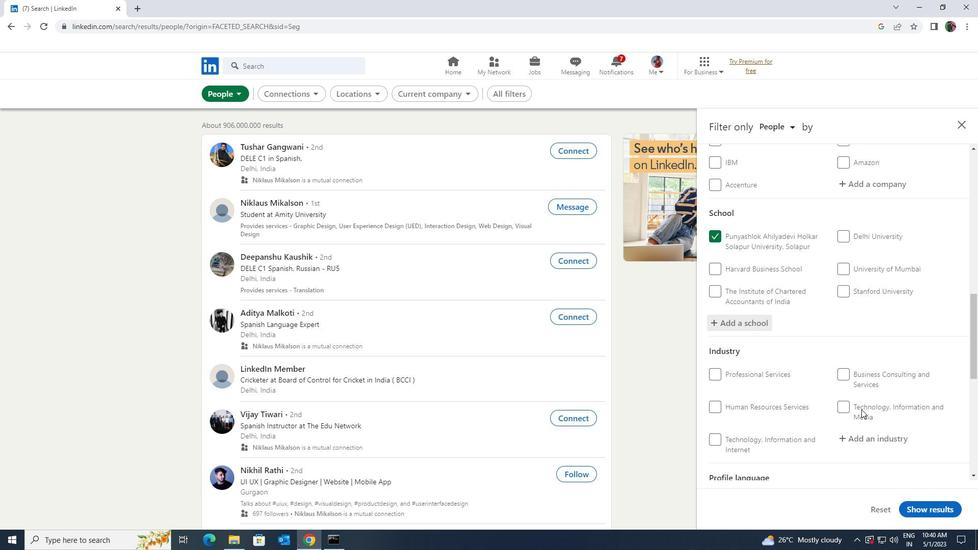 
Action: Mouse moved to (867, 387)
Screenshot: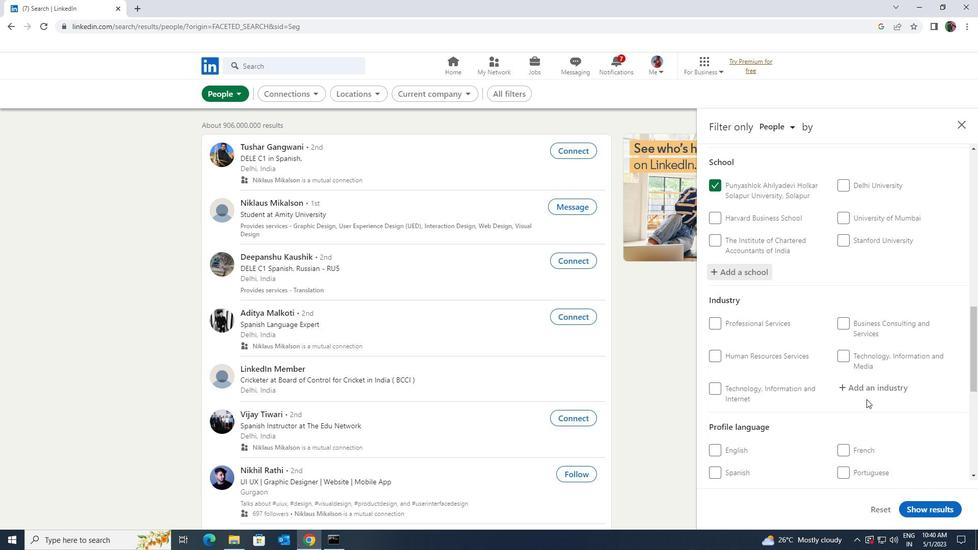 
Action: Mouse pressed left at (867, 387)
Screenshot: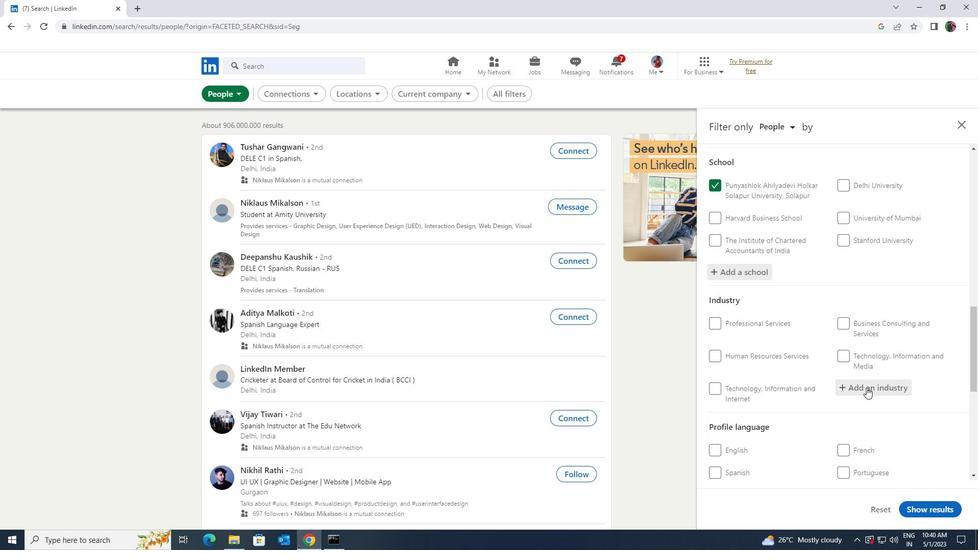 
Action: Key pressed <Key.shift>INTERNET
Screenshot: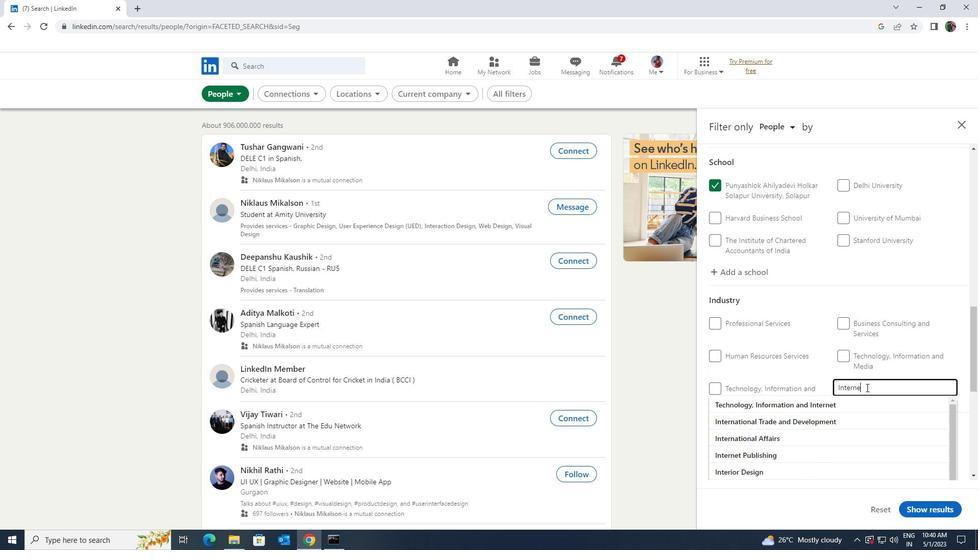 
Action: Mouse moved to (859, 416)
Screenshot: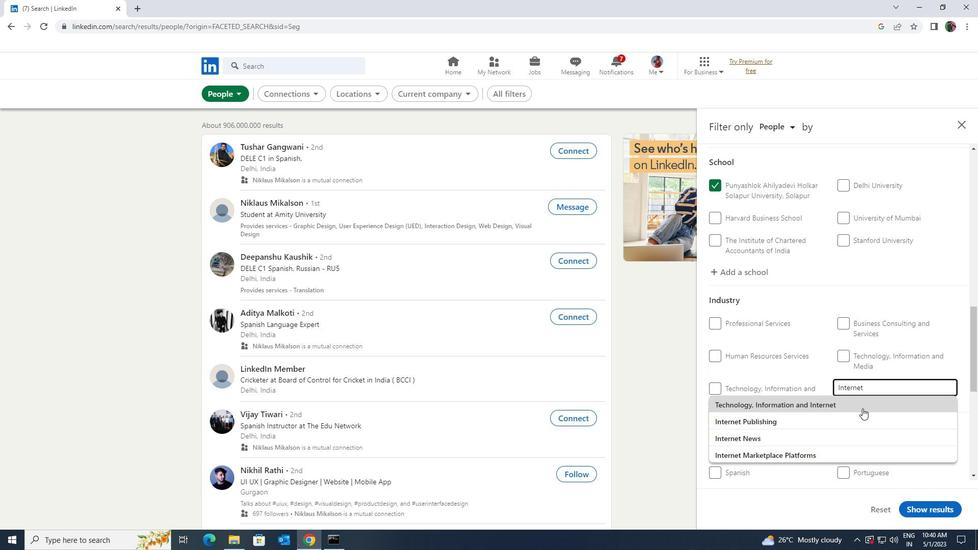 
Action: Mouse pressed left at (859, 416)
Screenshot: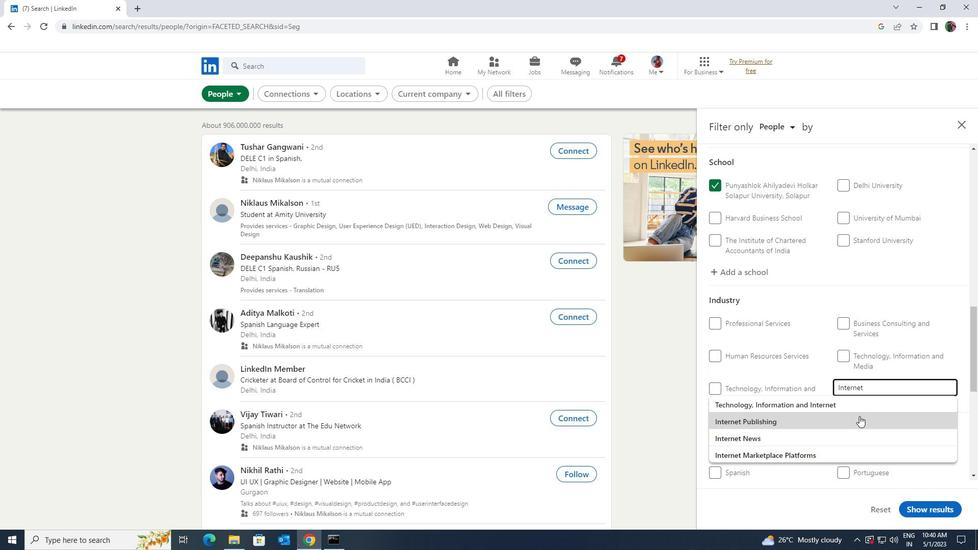 
Action: Mouse scrolled (859, 415) with delta (0, 0)
Screenshot: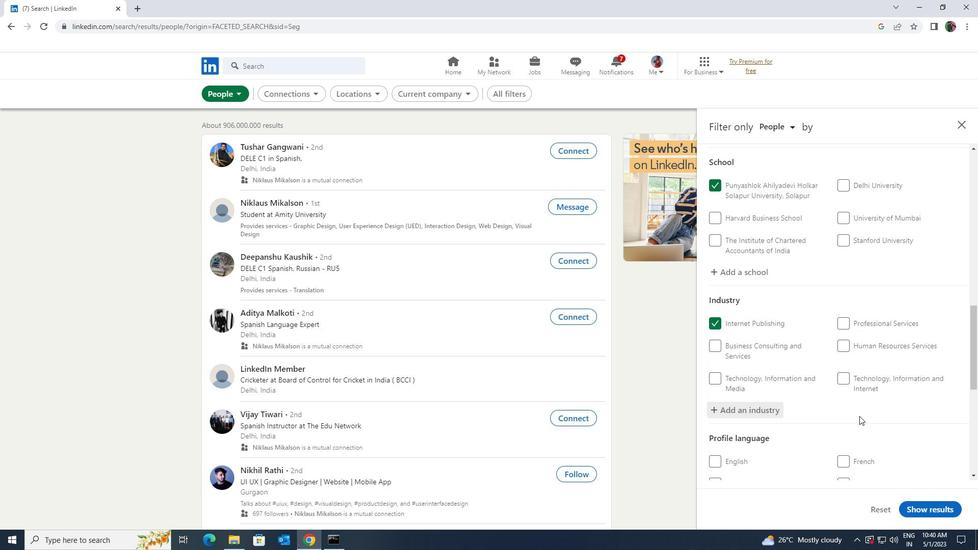 
Action: Mouse scrolled (859, 415) with delta (0, 0)
Screenshot: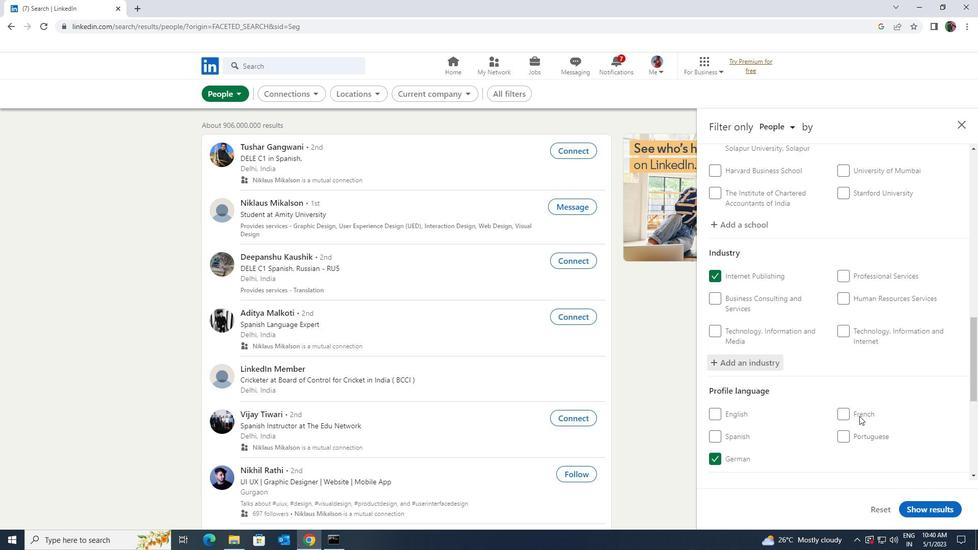 
Action: Mouse scrolled (859, 415) with delta (0, 0)
Screenshot: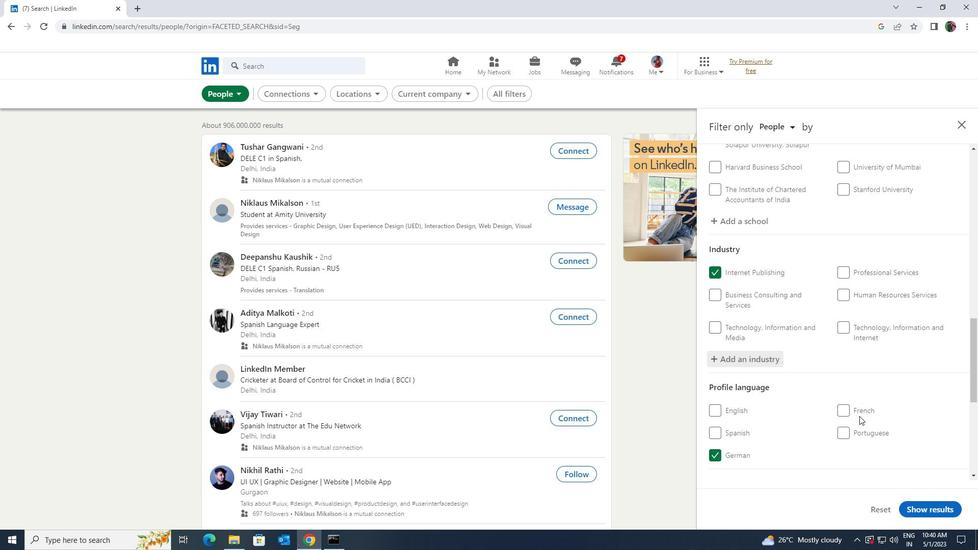 
Action: Mouse scrolled (859, 415) with delta (0, 0)
Screenshot: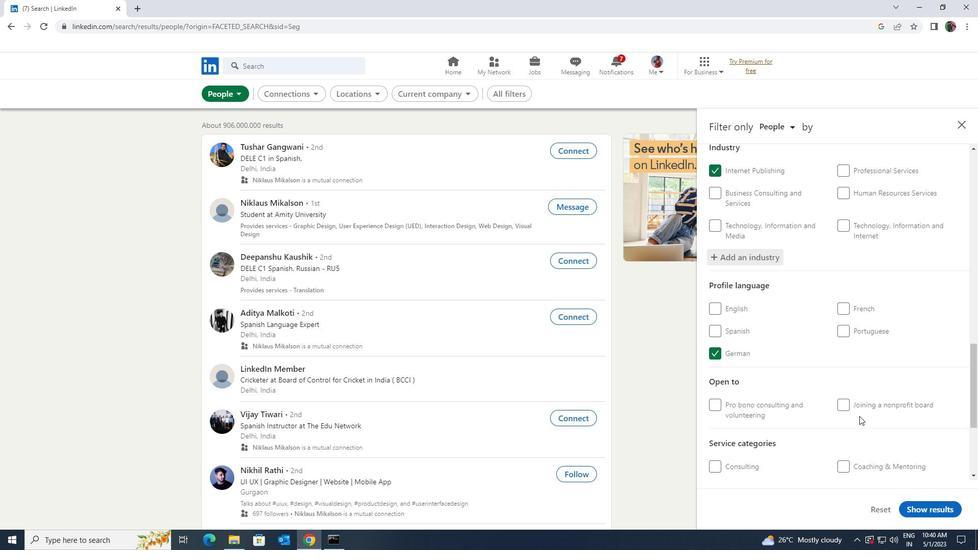 
Action: Mouse scrolled (859, 415) with delta (0, 0)
Screenshot: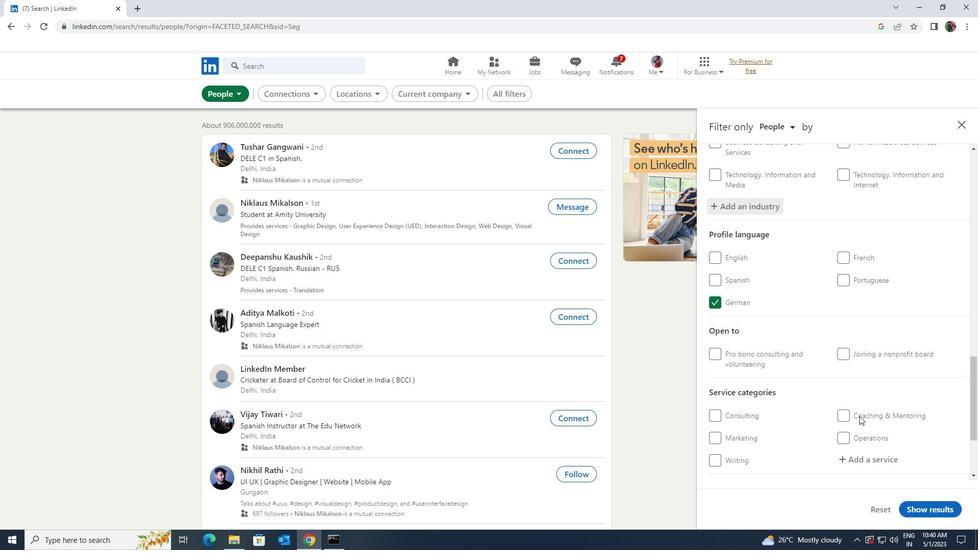 
Action: Mouse moved to (861, 412)
Screenshot: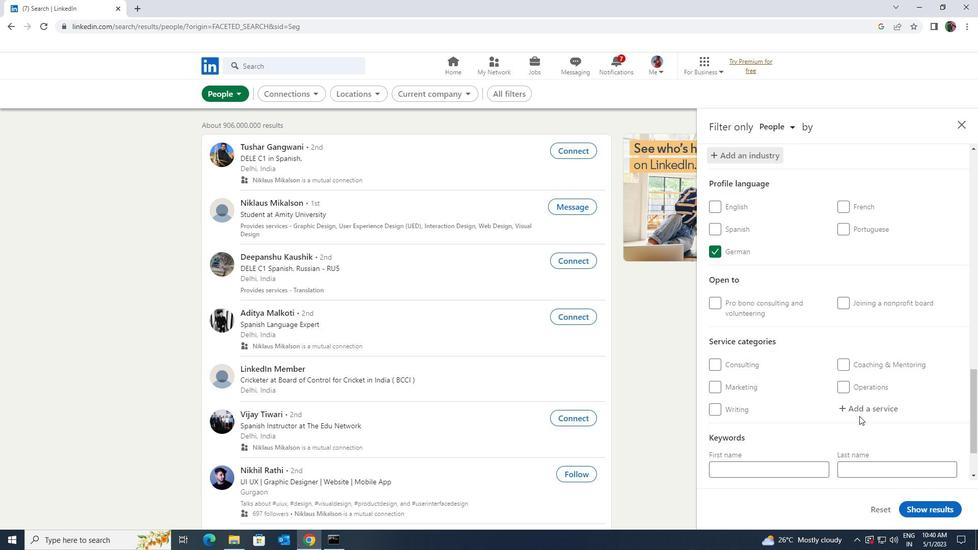 
Action: Mouse pressed left at (861, 412)
Screenshot: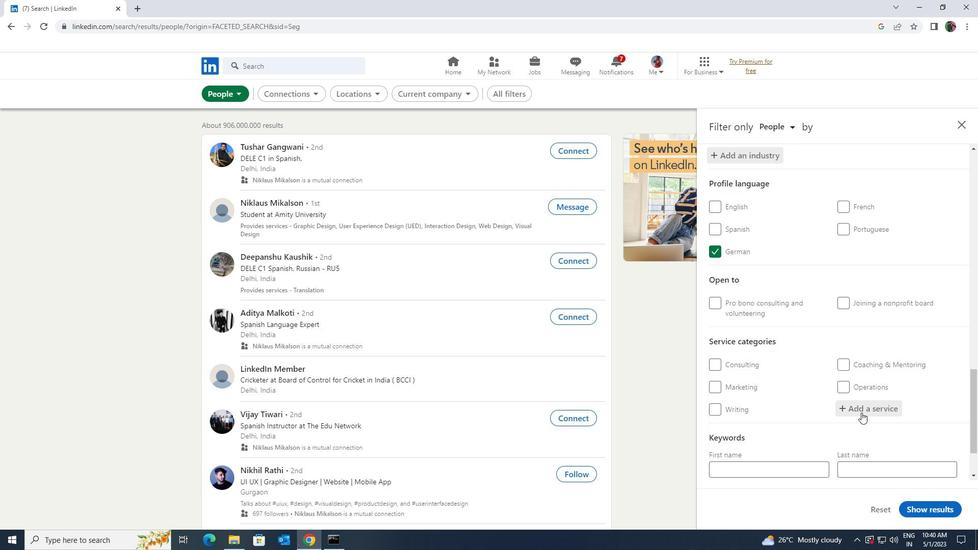 
Action: Key pressed <Key.shift>FINANCIAL<Key.space>
Screenshot: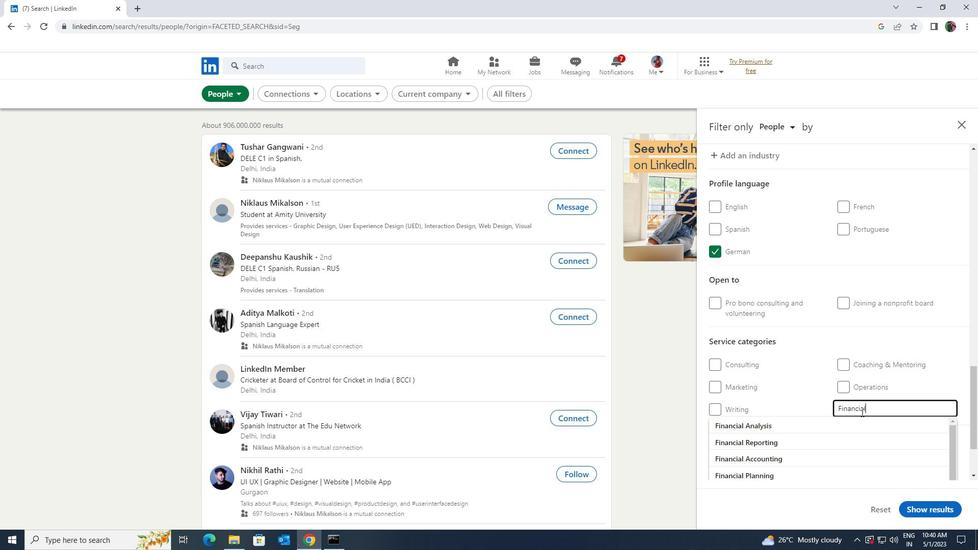 
Action: Mouse moved to (842, 428)
Screenshot: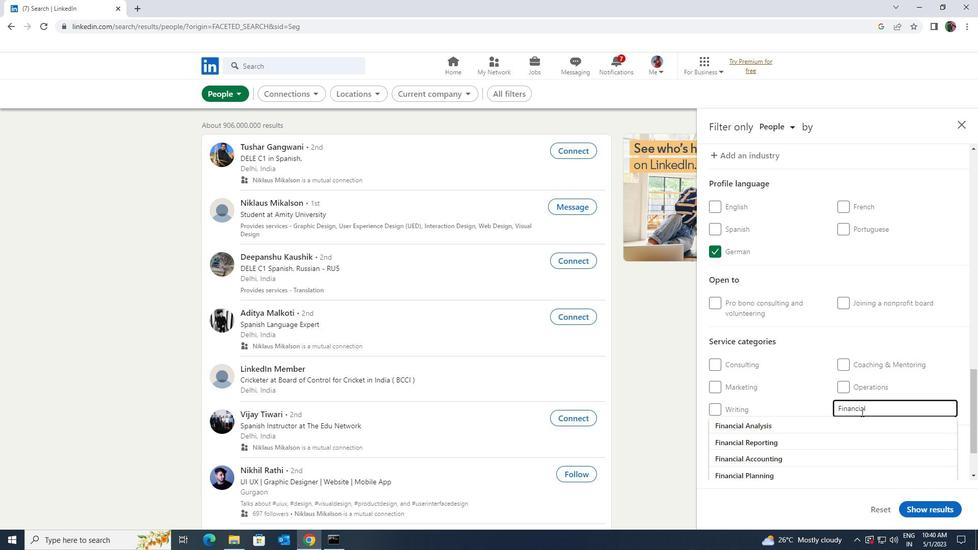 
Action: Mouse pressed left at (842, 428)
Screenshot: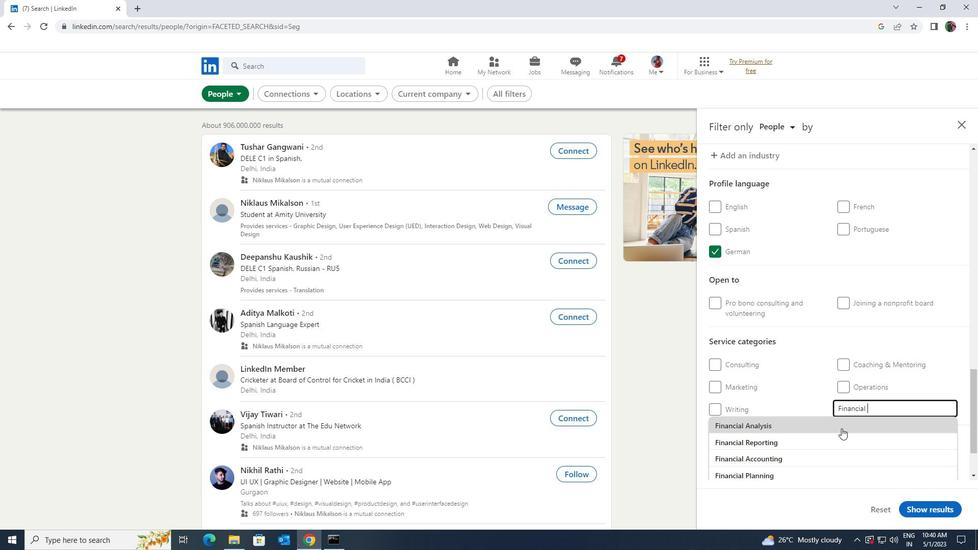 
Action: Mouse moved to (834, 417)
Screenshot: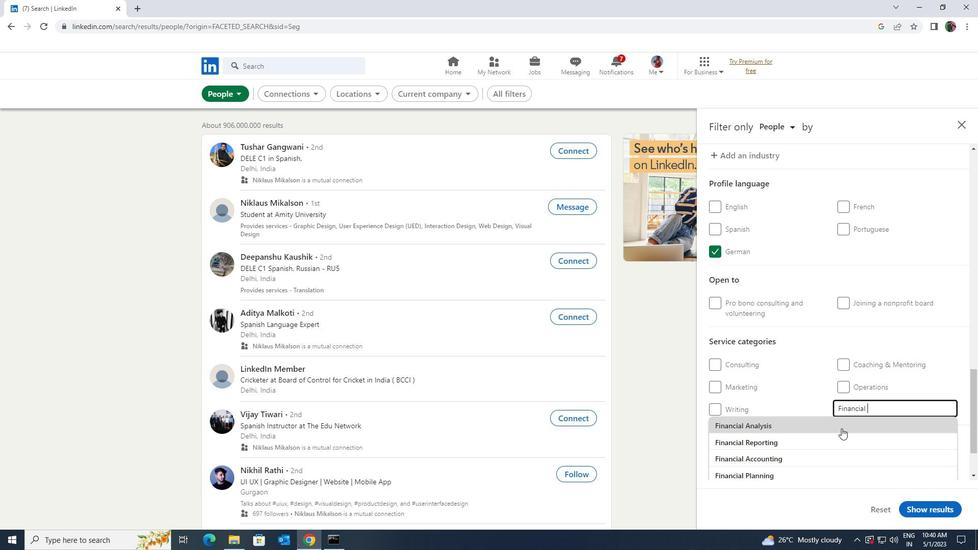 
Action: Mouse scrolled (834, 416) with delta (0, 0)
Screenshot: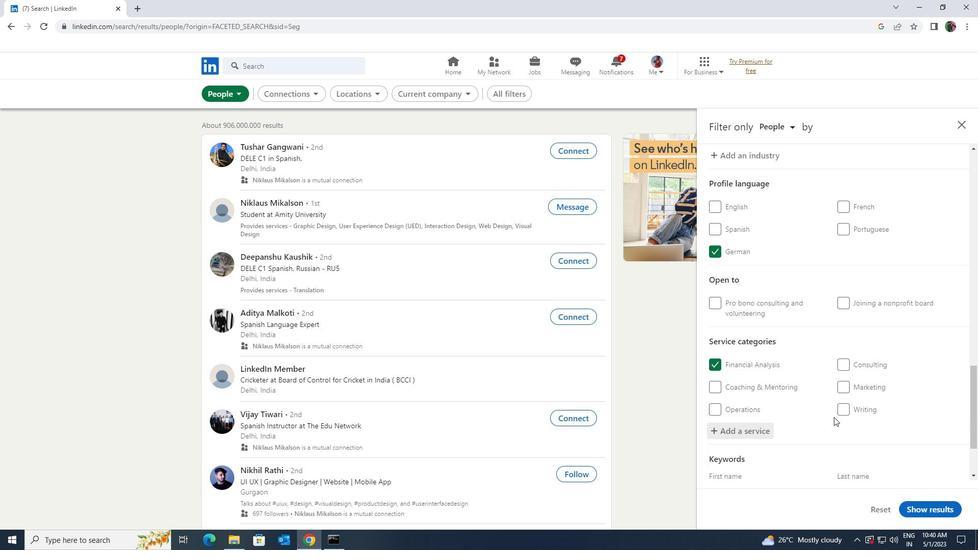 
Action: Mouse scrolled (834, 416) with delta (0, 0)
Screenshot: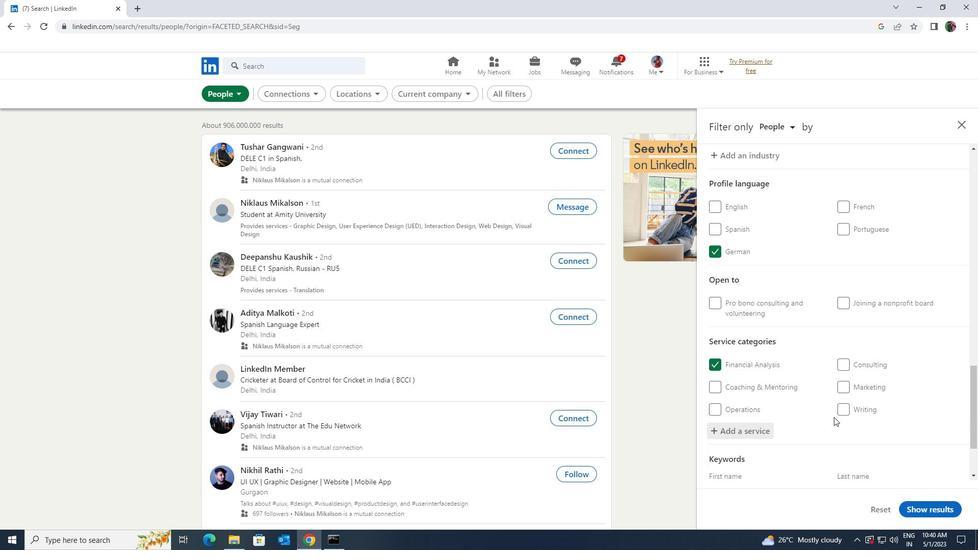 
Action: Mouse moved to (834, 416)
Screenshot: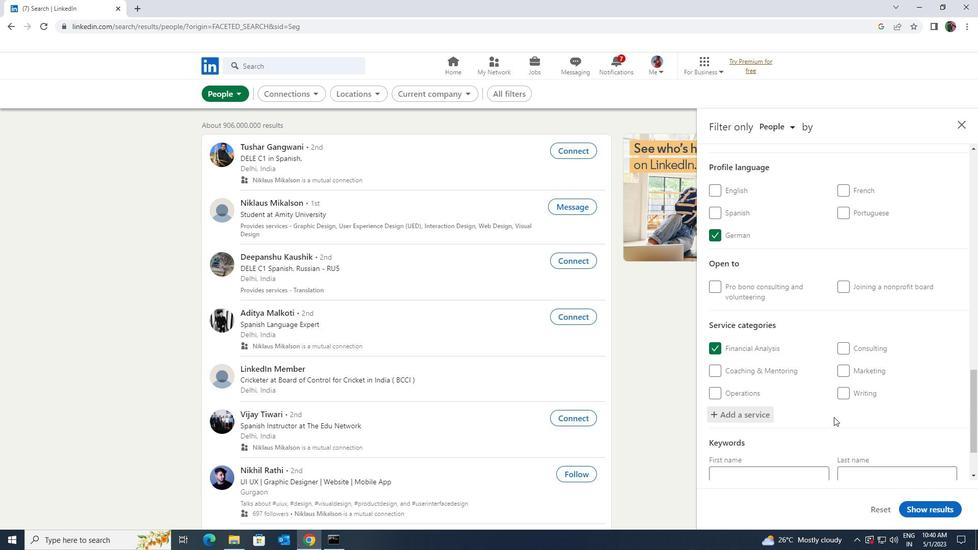 
Action: Mouse scrolled (834, 416) with delta (0, 0)
Screenshot: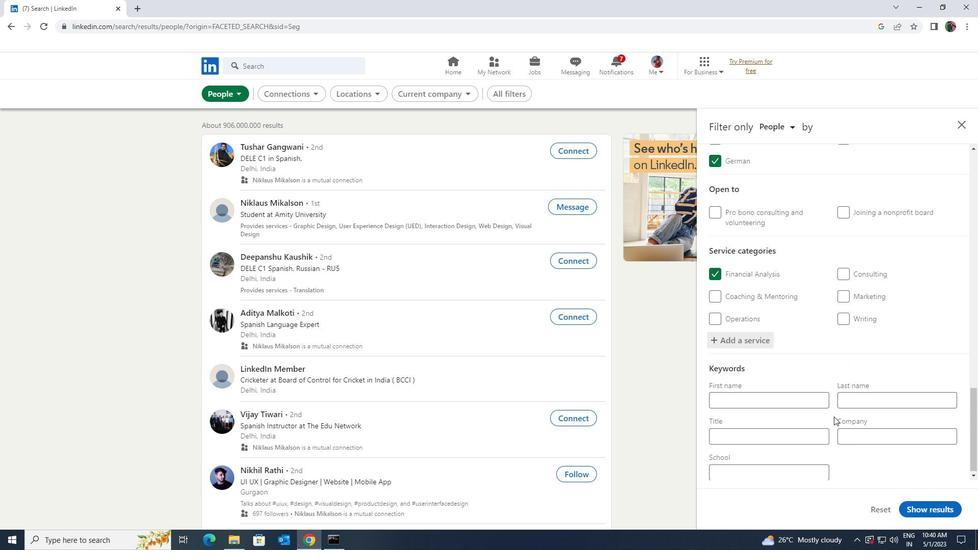 
Action: Mouse moved to (819, 433)
Screenshot: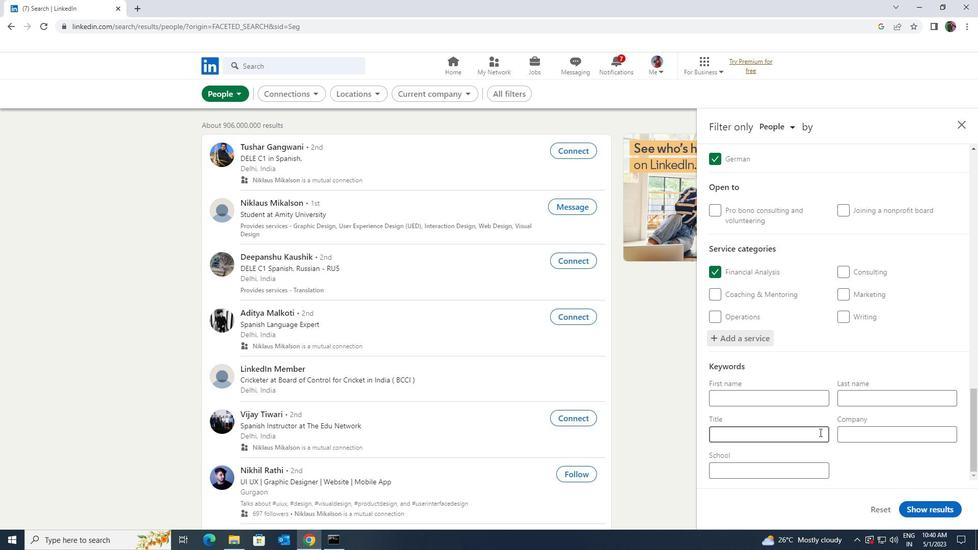 
Action: Mouse pressed left at (819, 433)
Screenshot: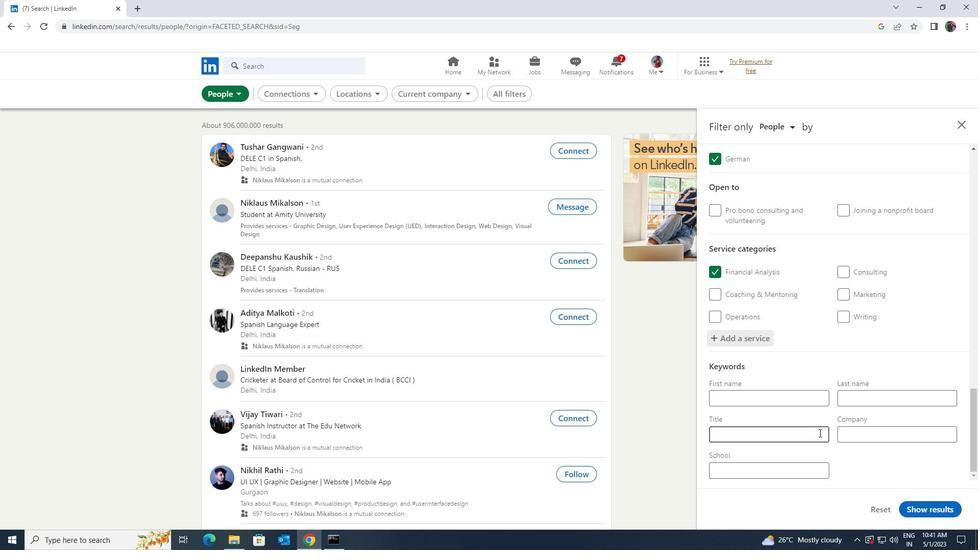 
Action: Mouse moved to (819, 433)
Screenshot: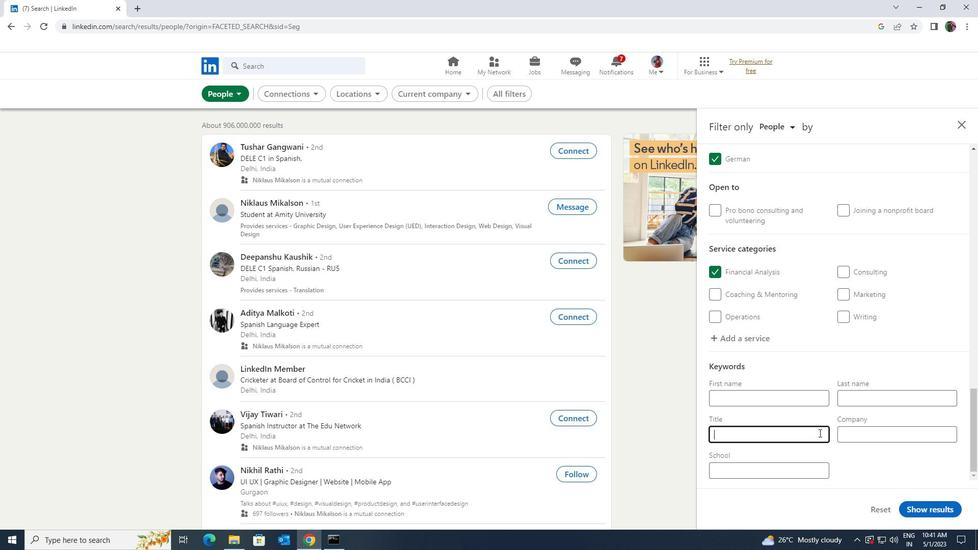
Action: Key pressed <Key.shift>VP<Key.space>OF<Key.space><Key.shift>MISCELLANEOUS<Key.space><Key.shift>STUFF
Screenshot: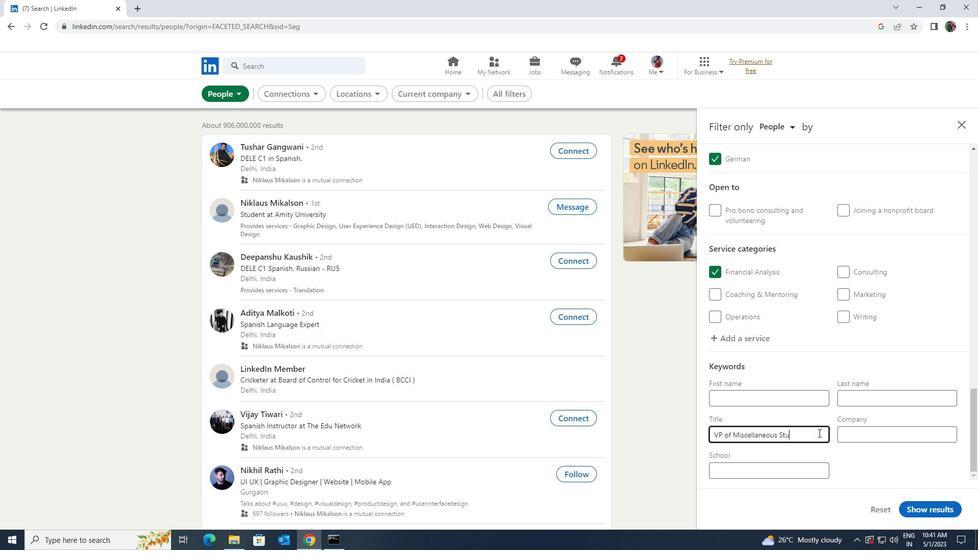 
Action: Mouse moved to (915, 506)
Screenshot: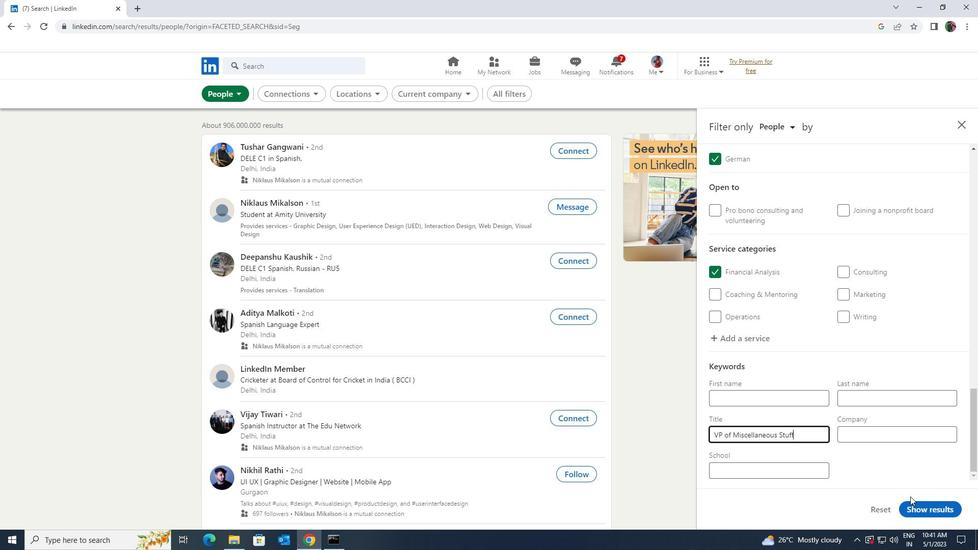 
Action: Mouse pressed left at (915, 506)
Screenshot: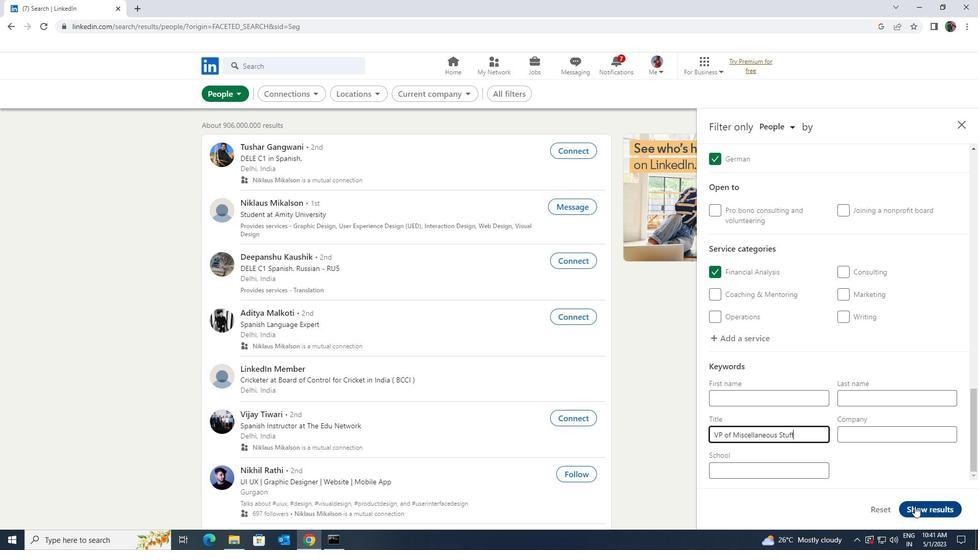 
